 Task: Create a due date automation trigger when advanced on, 2 working days after a card is due add dates with an overdue due date at 11:00 AM.
Action: Mouse moved to (1198, 363)
Screenshot: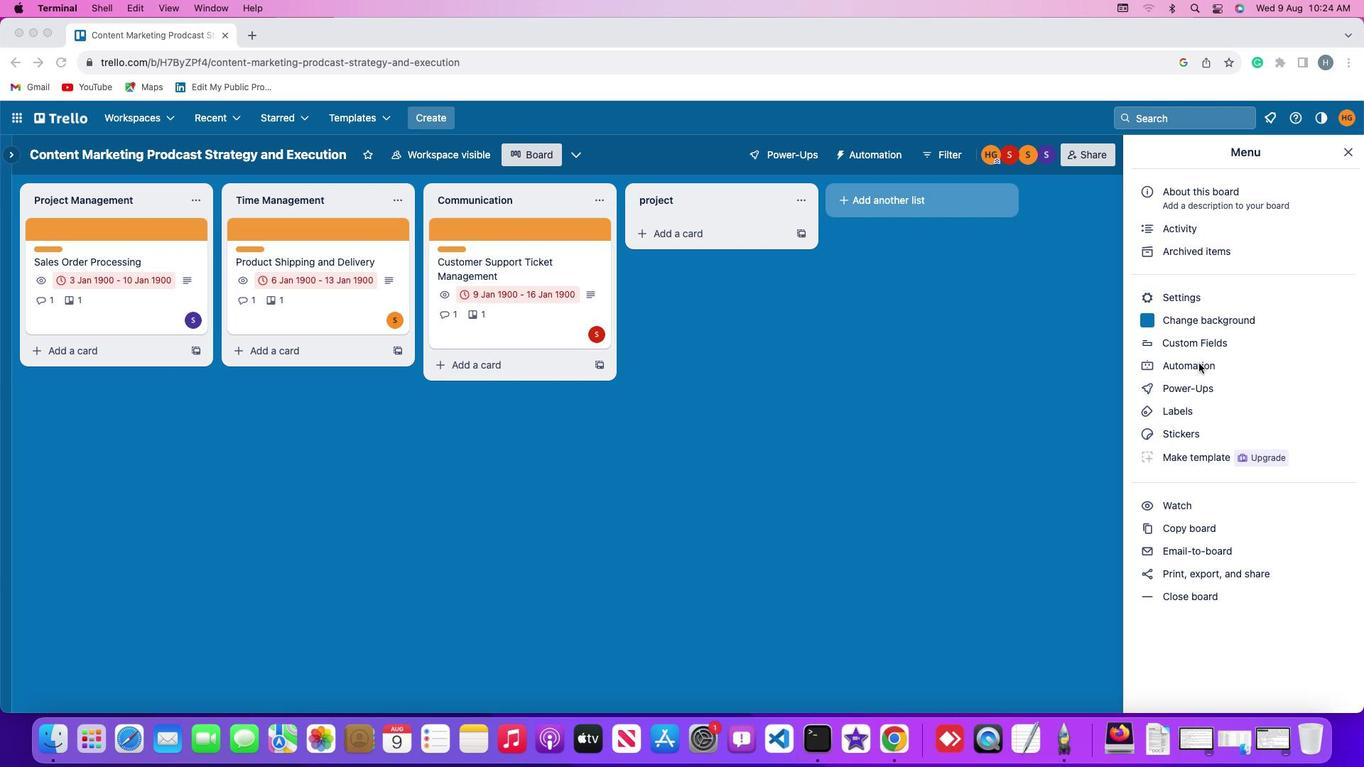 
Action: Mouse pressed left at (1198, 363)
Screenshot: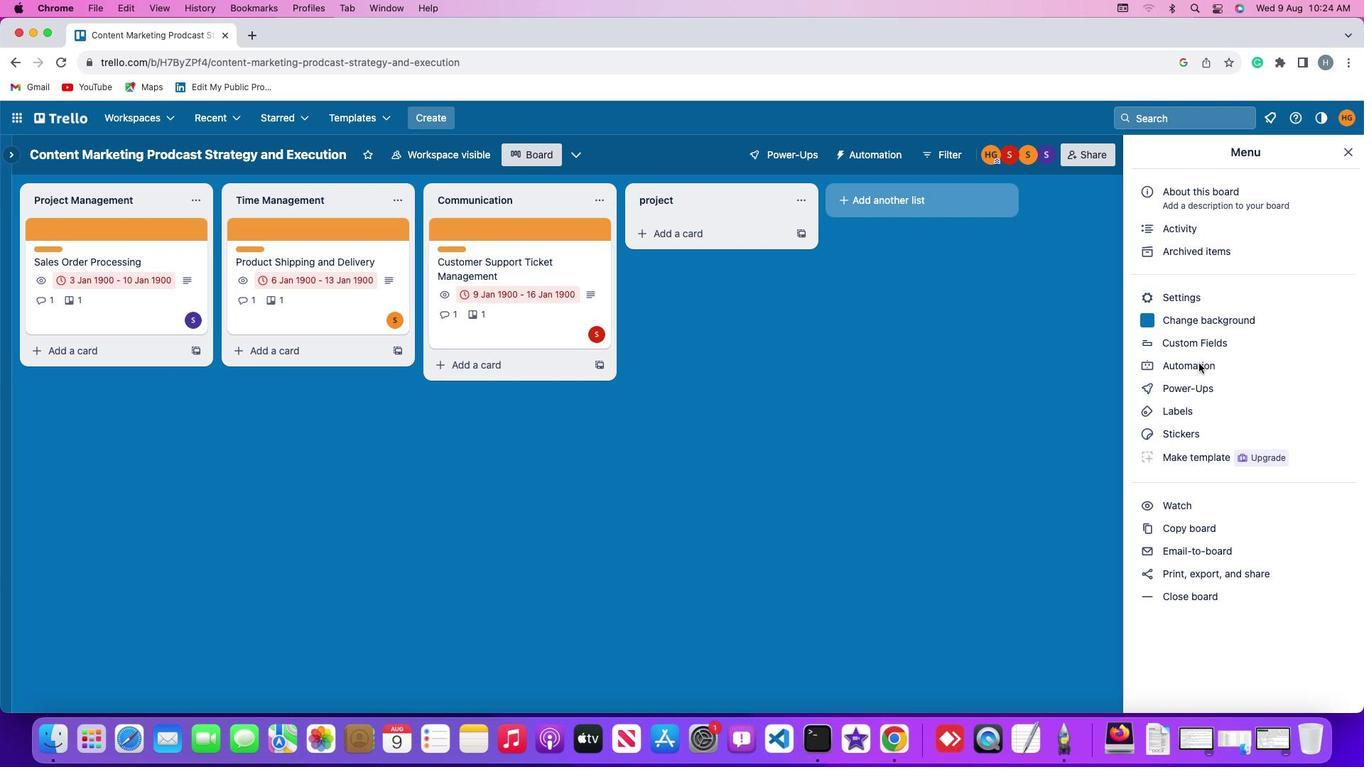 
Action: Mouse moved to (1198, 363)
Screenshot: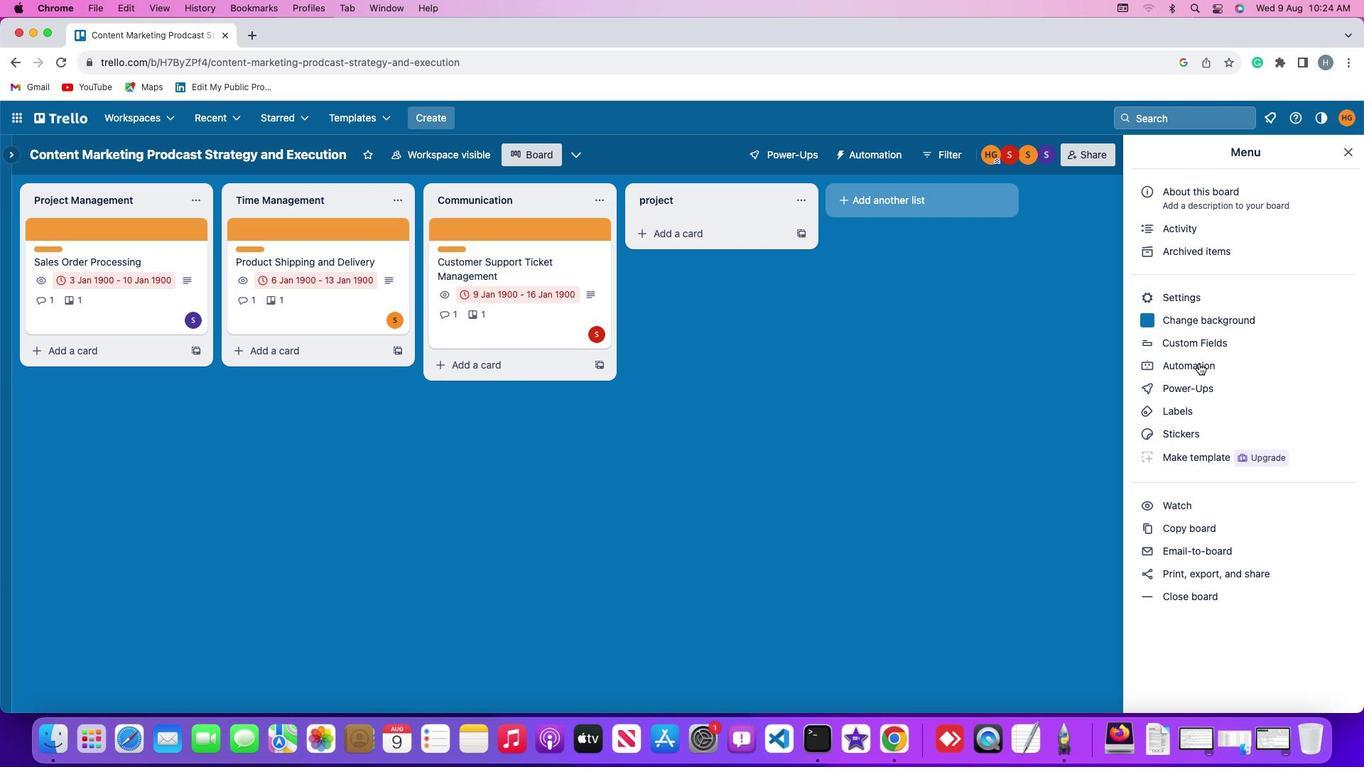 
Action: Mouse pressed left at (1198, 363)
Screenshot: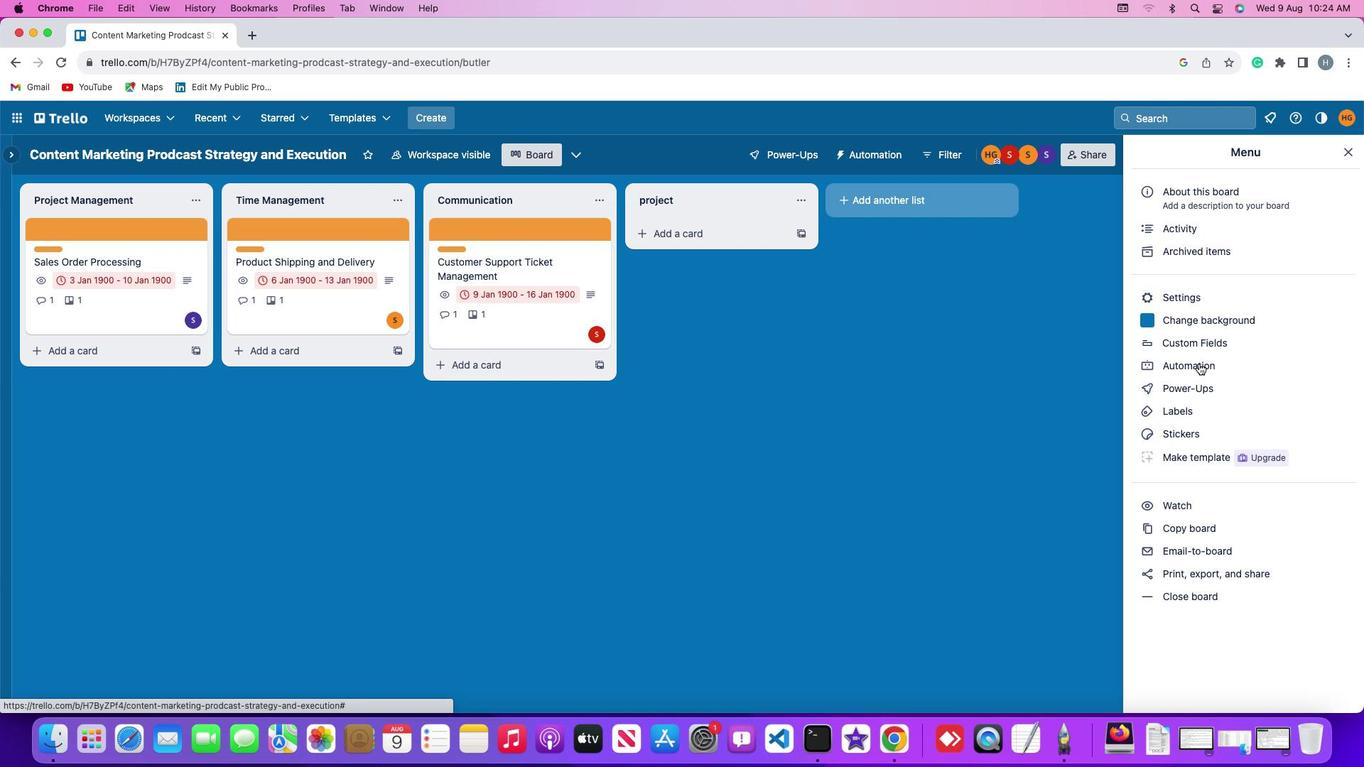 
Action: Mouse moved to (77, 333)
Screenshot: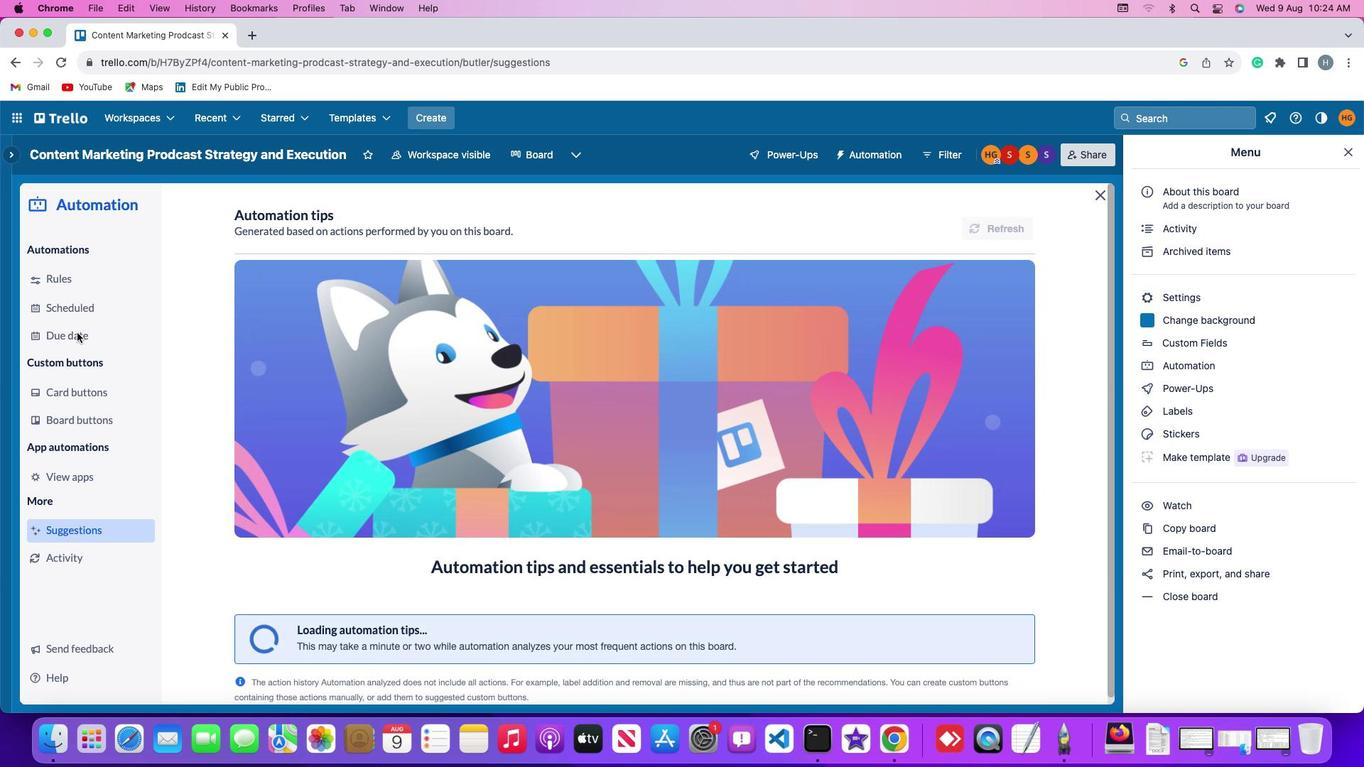 
Action: Mouse pressed left at (77, 333)
Screenshot: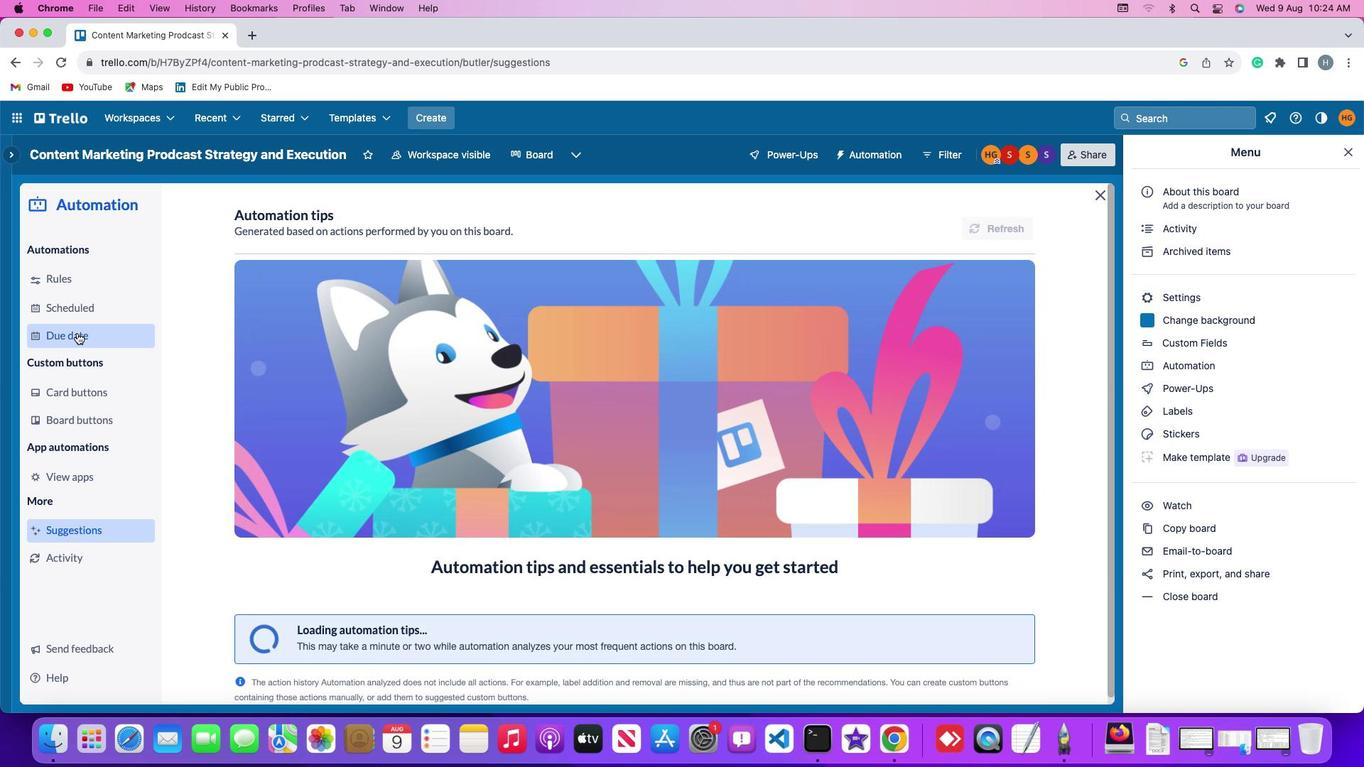 
Action: Mouse moved to (958, 220)
Screenshot: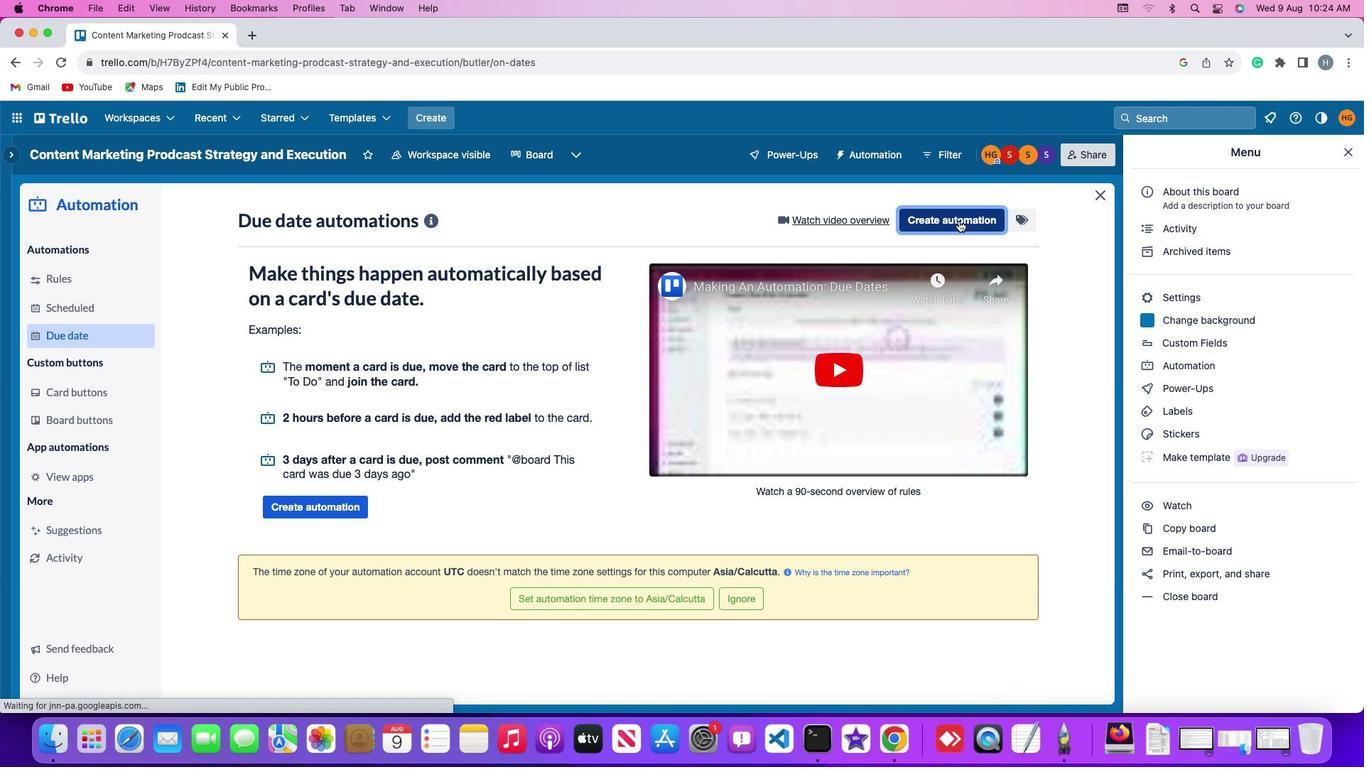 
Action: Mouse pressed left at (958, 220)
Screenshot: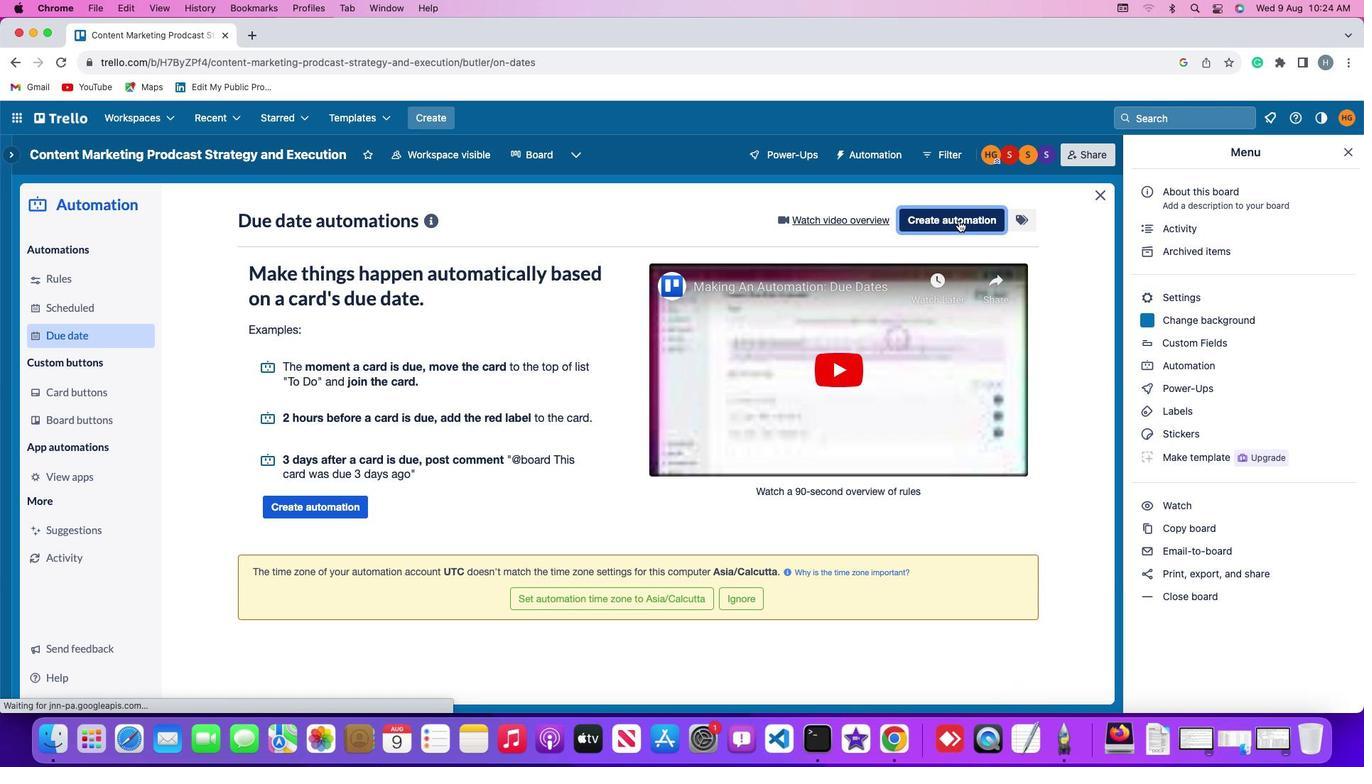 
Action: Mouse moved to (264, 357)
Screenshot: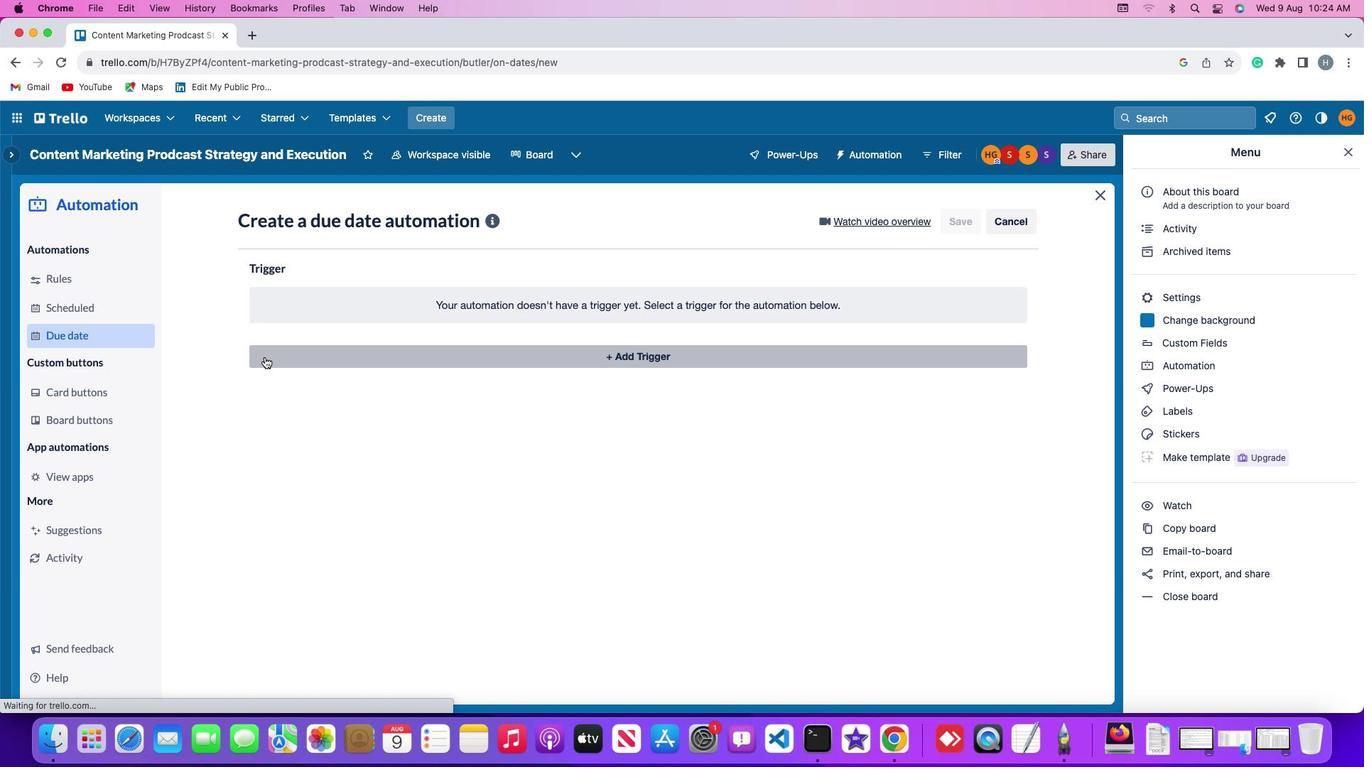 
Action: Mouse pressed left at (264, 357)
Screenshot: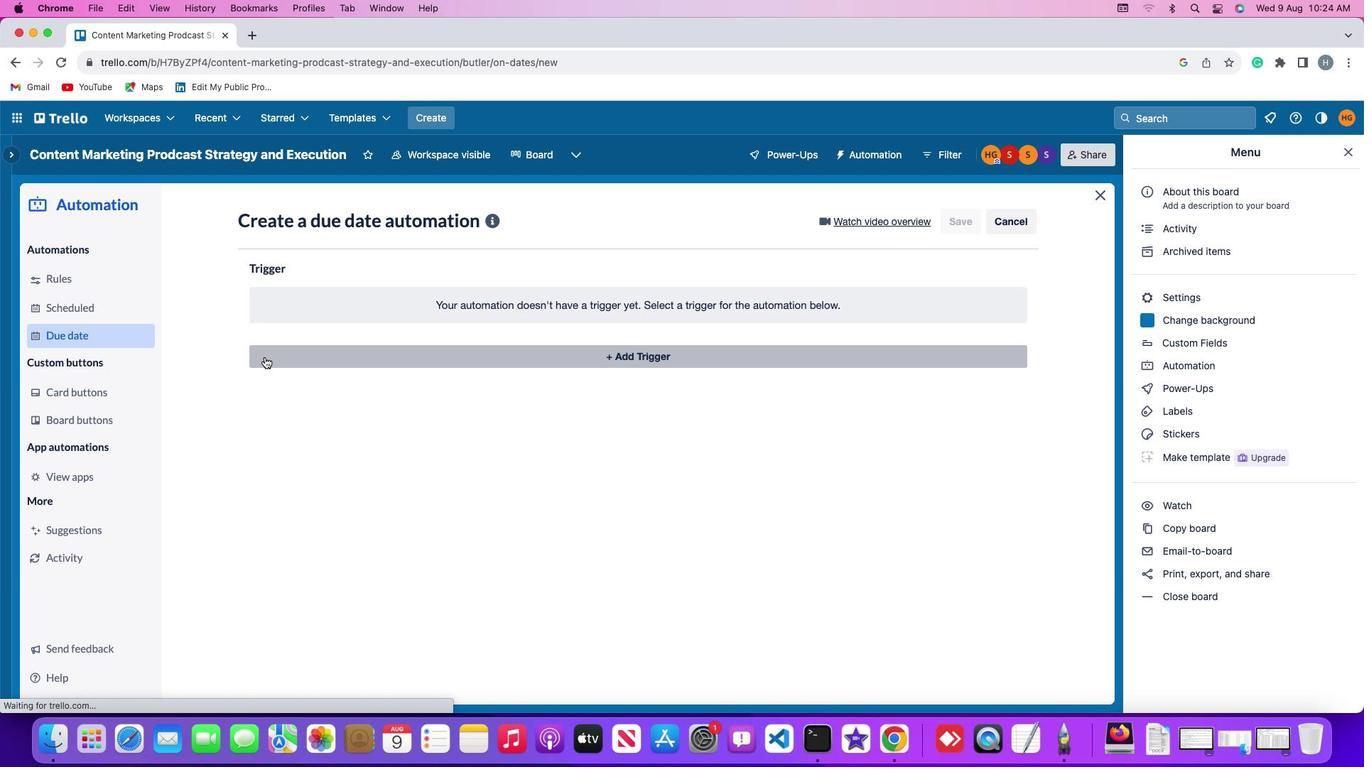 
Action: Mouse moved to (273, 567)
Screenshot: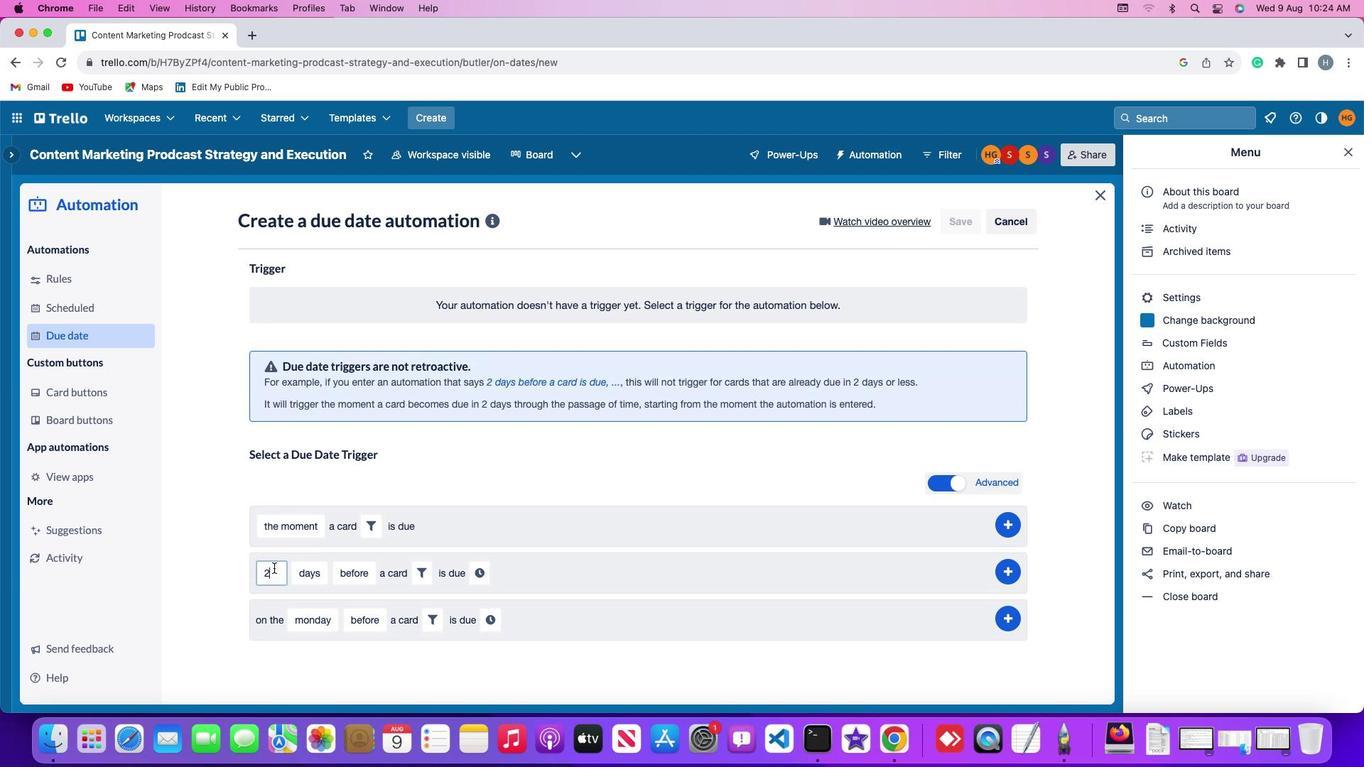 
Action: Mouse pressed left at (273, 567)
Screenshot: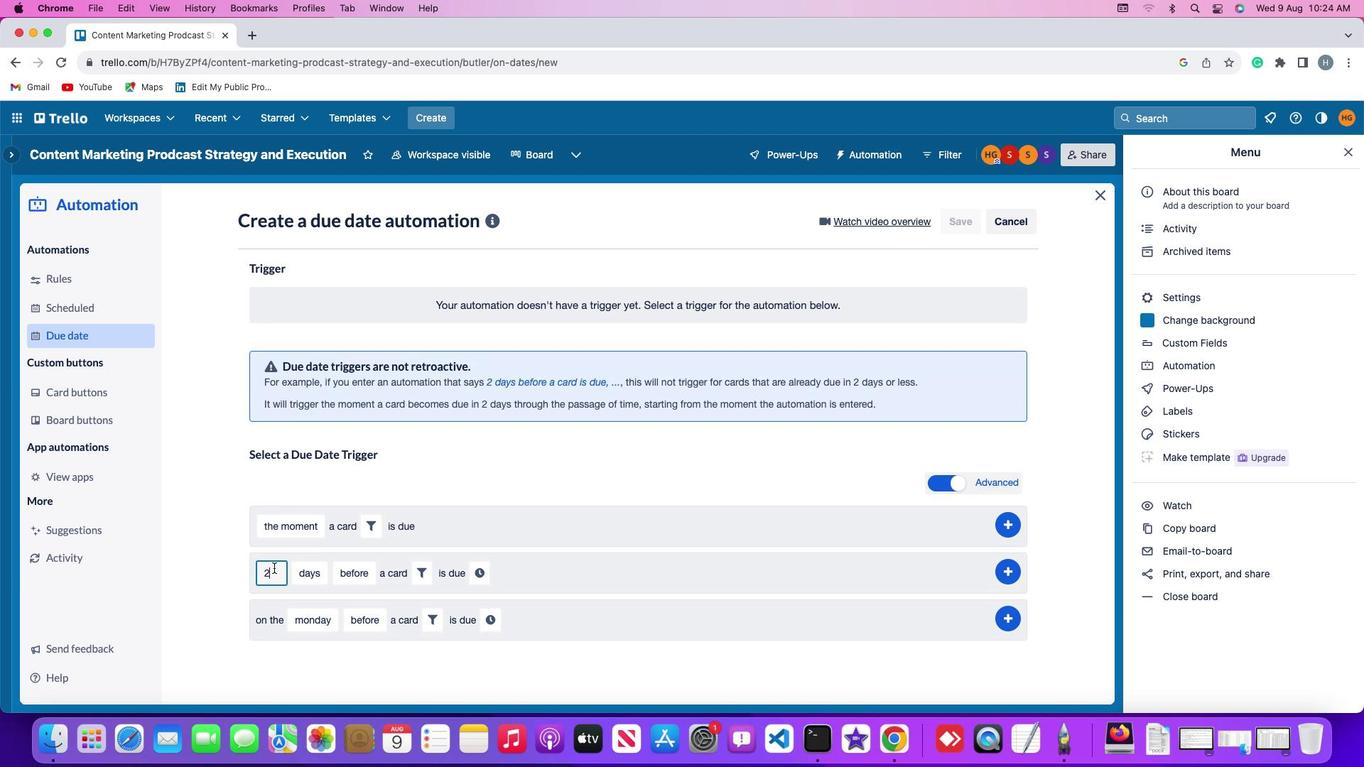 
Action: Key pressed Key.backspace'2'
Screenshot: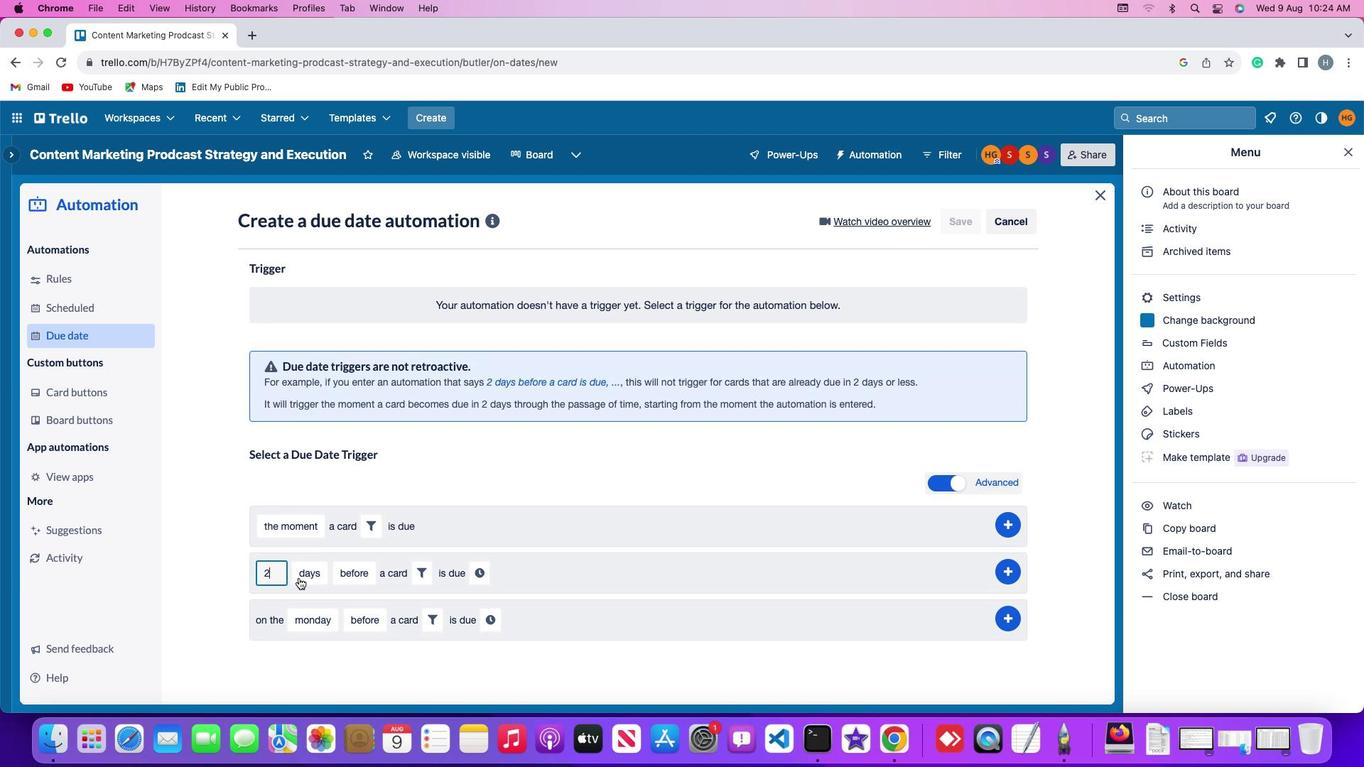 
Action: Mouse moved to (310, 581)
Screenshot: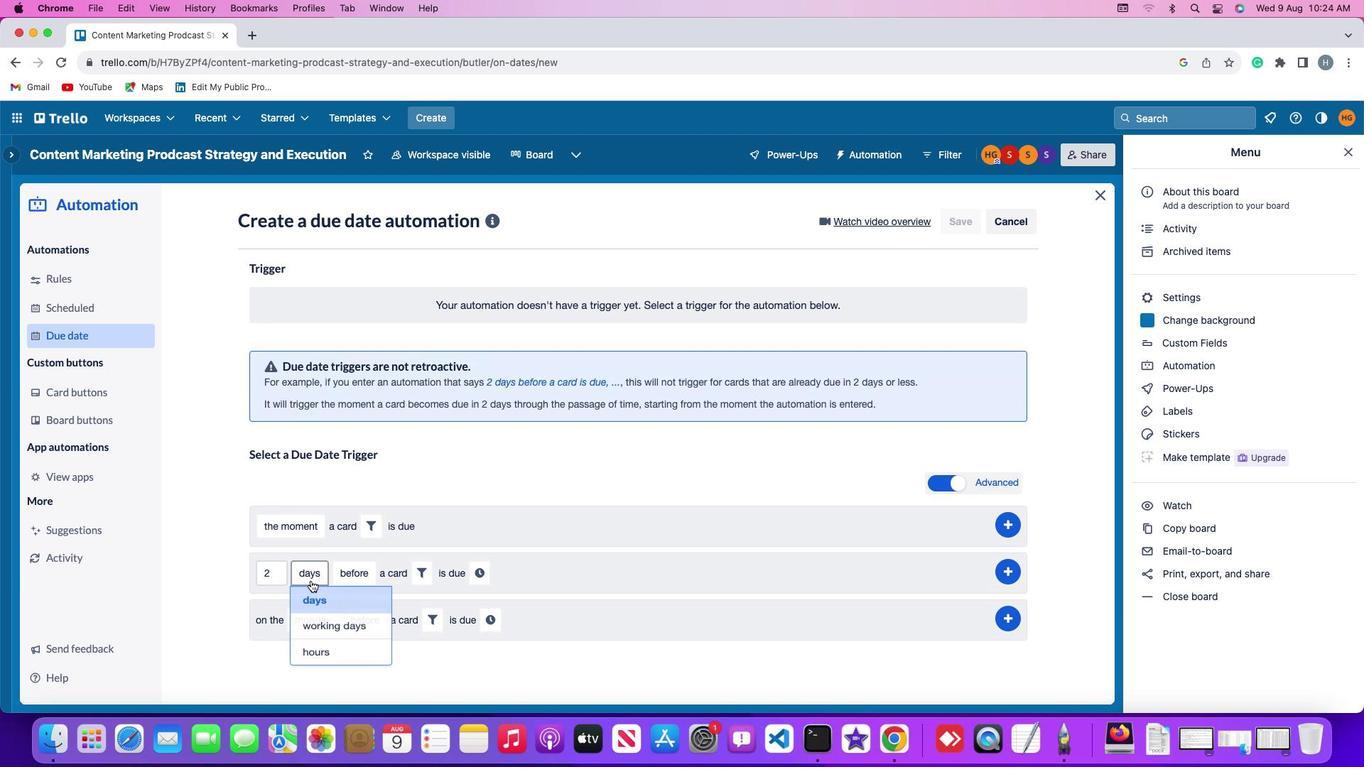 
Action: Mouse pressed left at (310, 581)
Screenshot: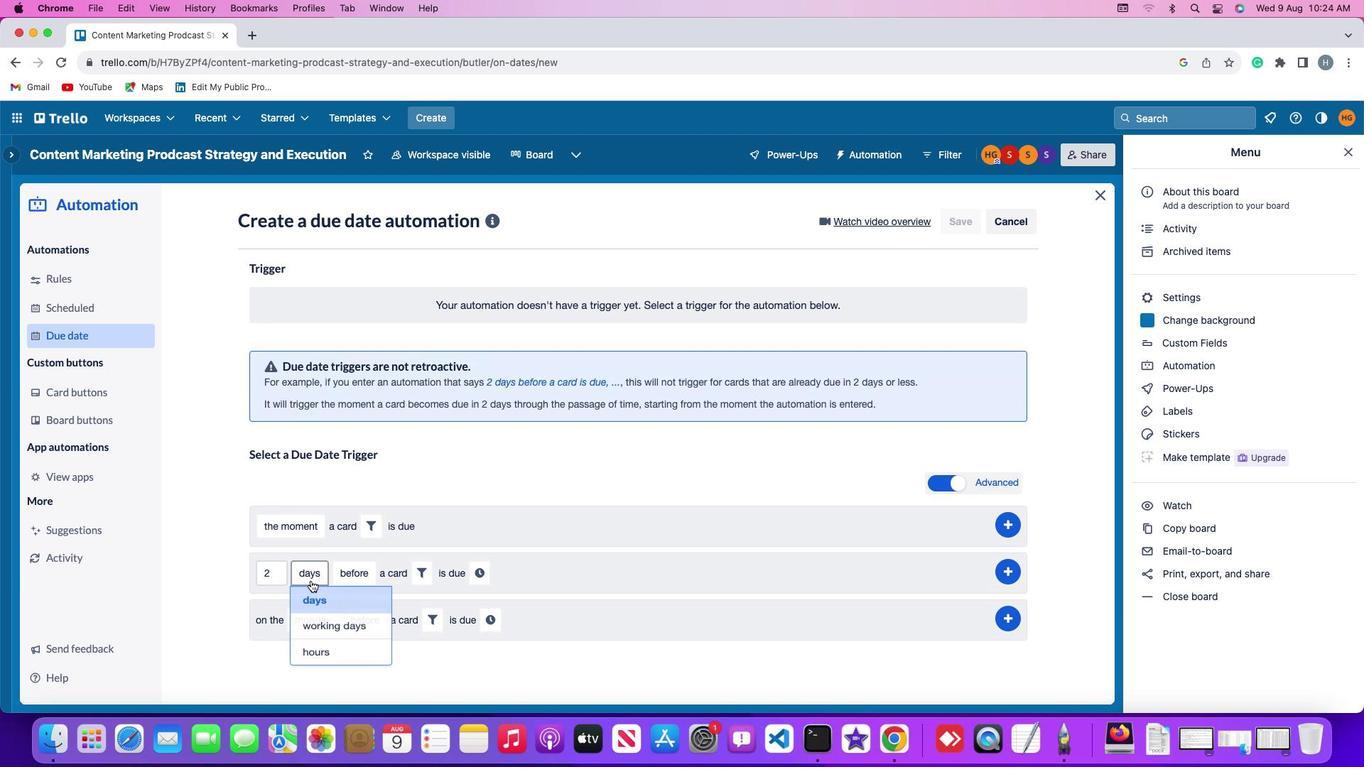 
Action: Mouse moved to (312, 626)
Screenshot: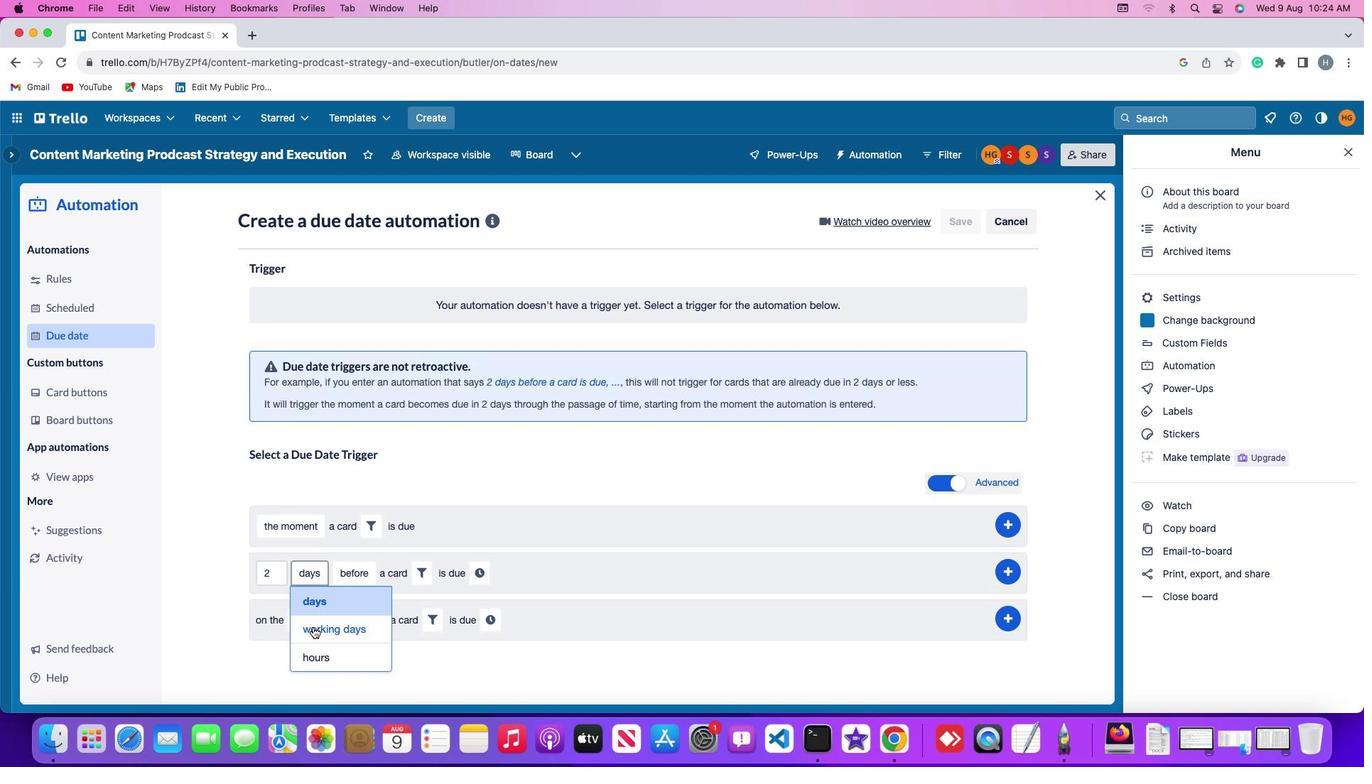 
Action: Mouse pressed left at (312, 626)
Screenshot: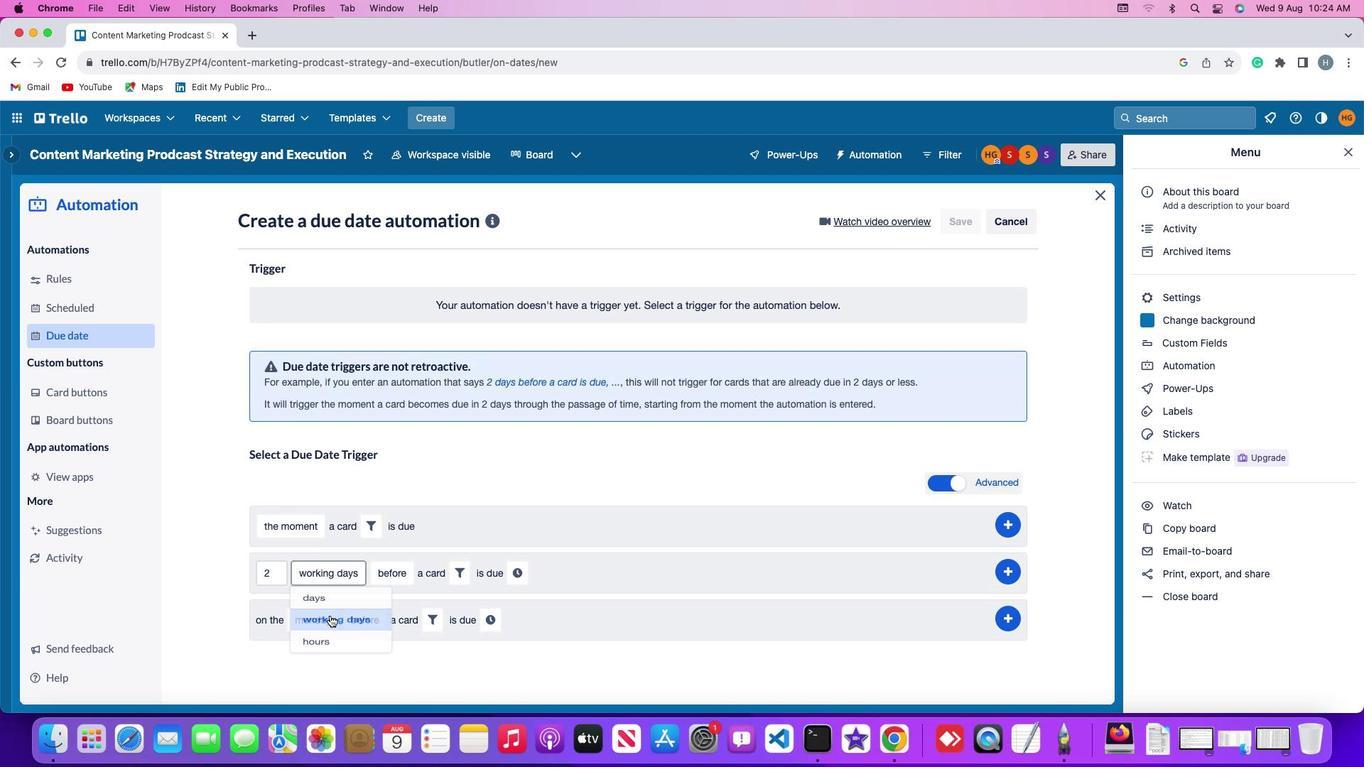
Action: Mouse moved to (385, 576)
Screenshot: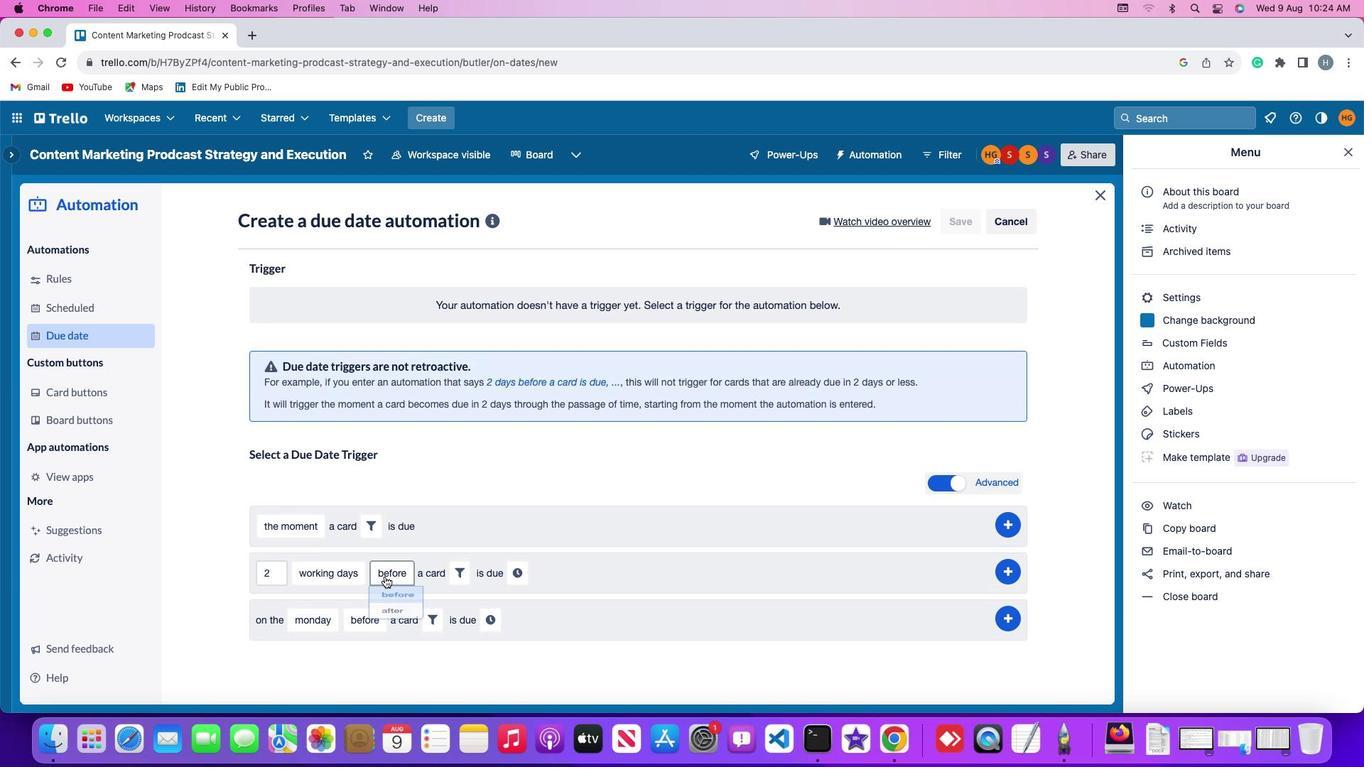 
Action: Mouse pressed left at (385, 576)
Screenshot: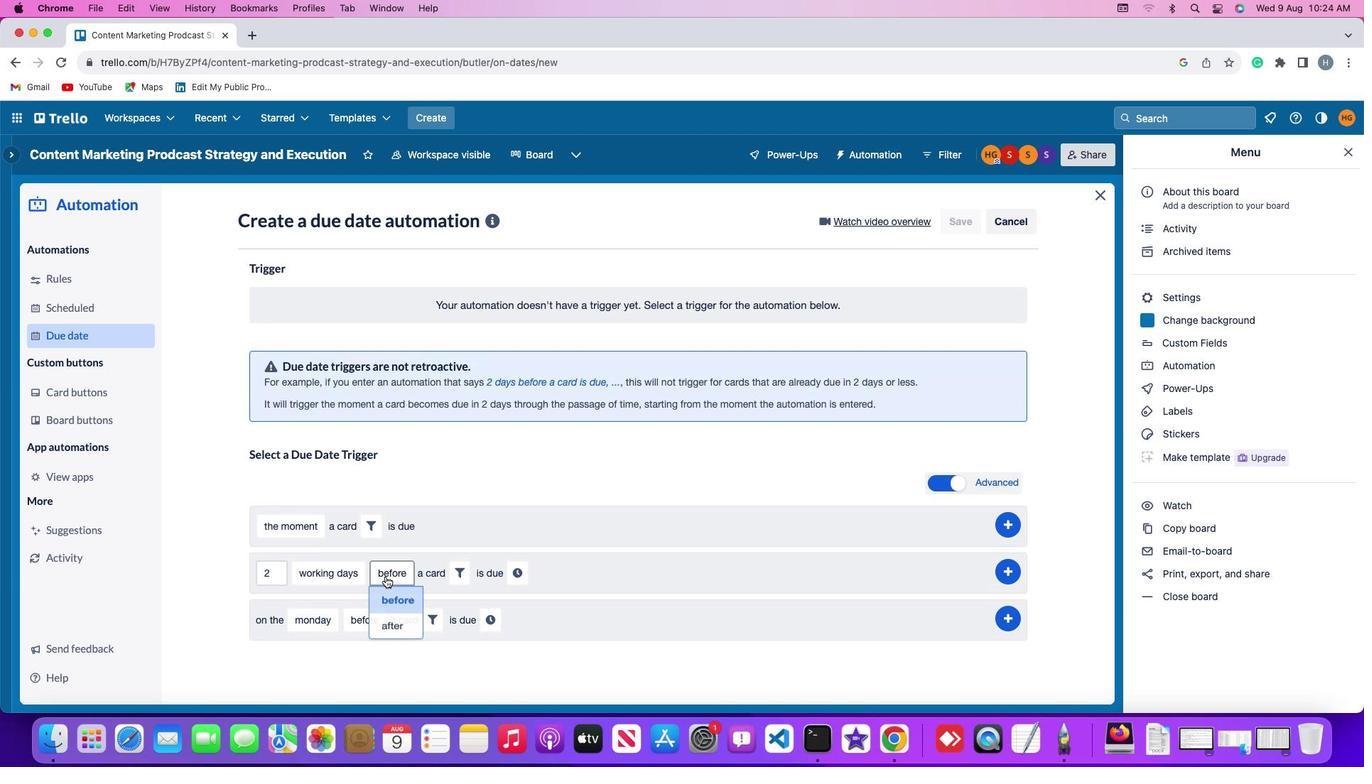 
Action: Mouse moved to (390, 630)
Screenshot: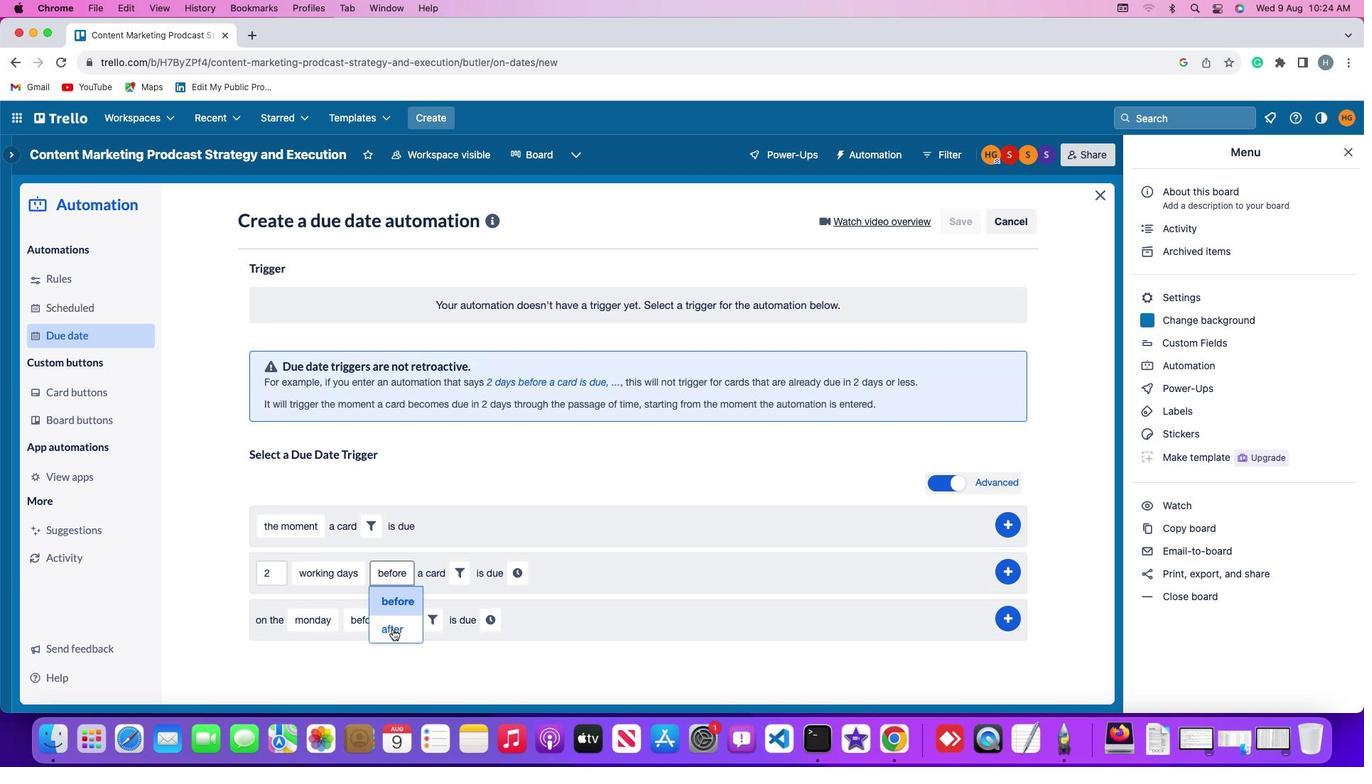 
Action: Mouse pressed left at (390, 630)
Screenshot: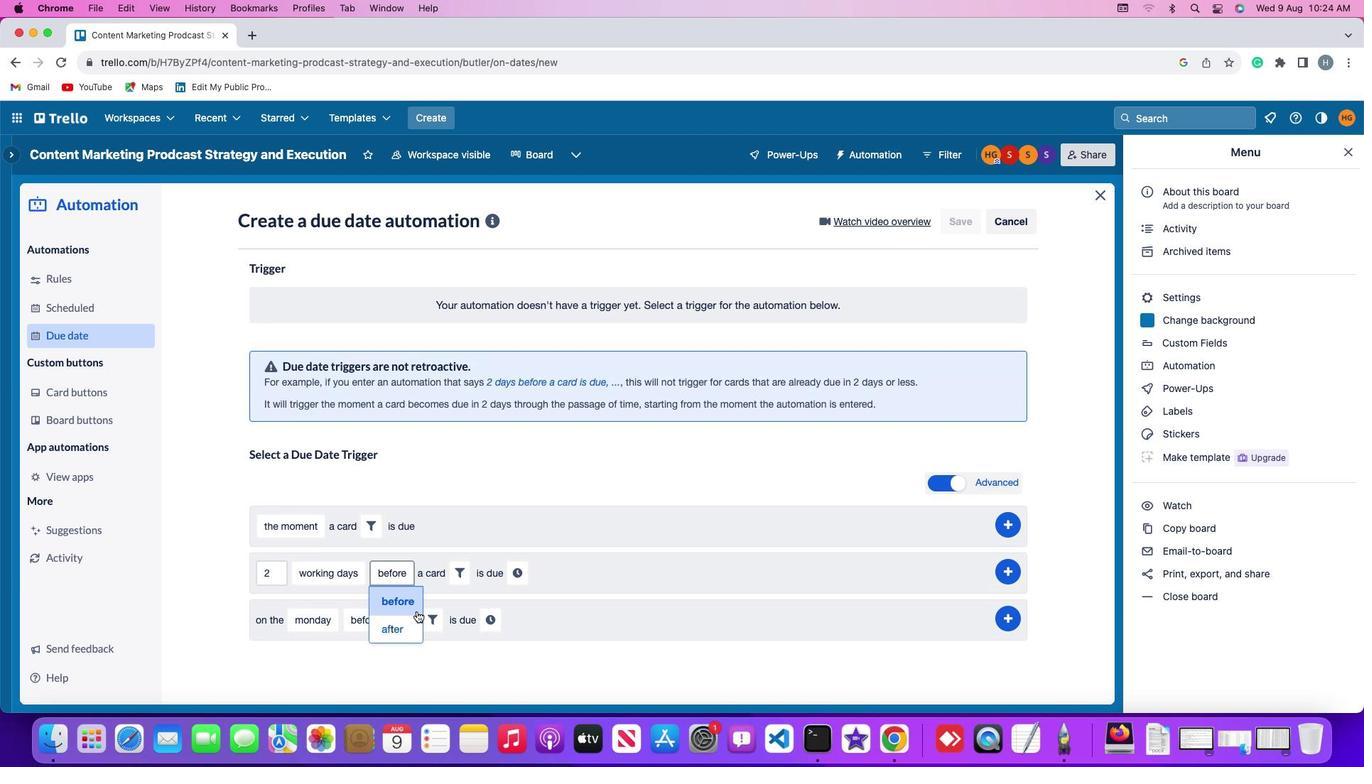 
Action: Mouse moved to (456, 575)
Screenshot: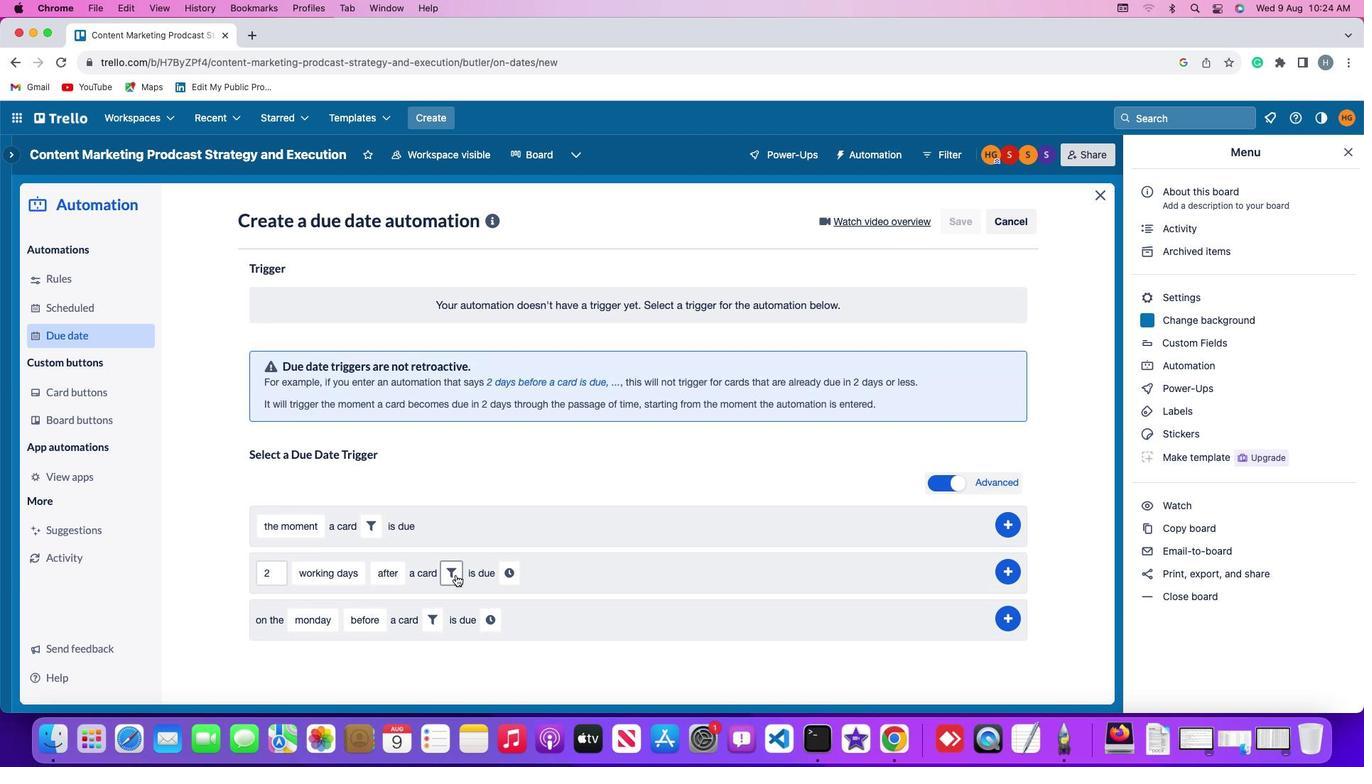 
Action: Mouse pressed left at (456, 575)
Screenshot: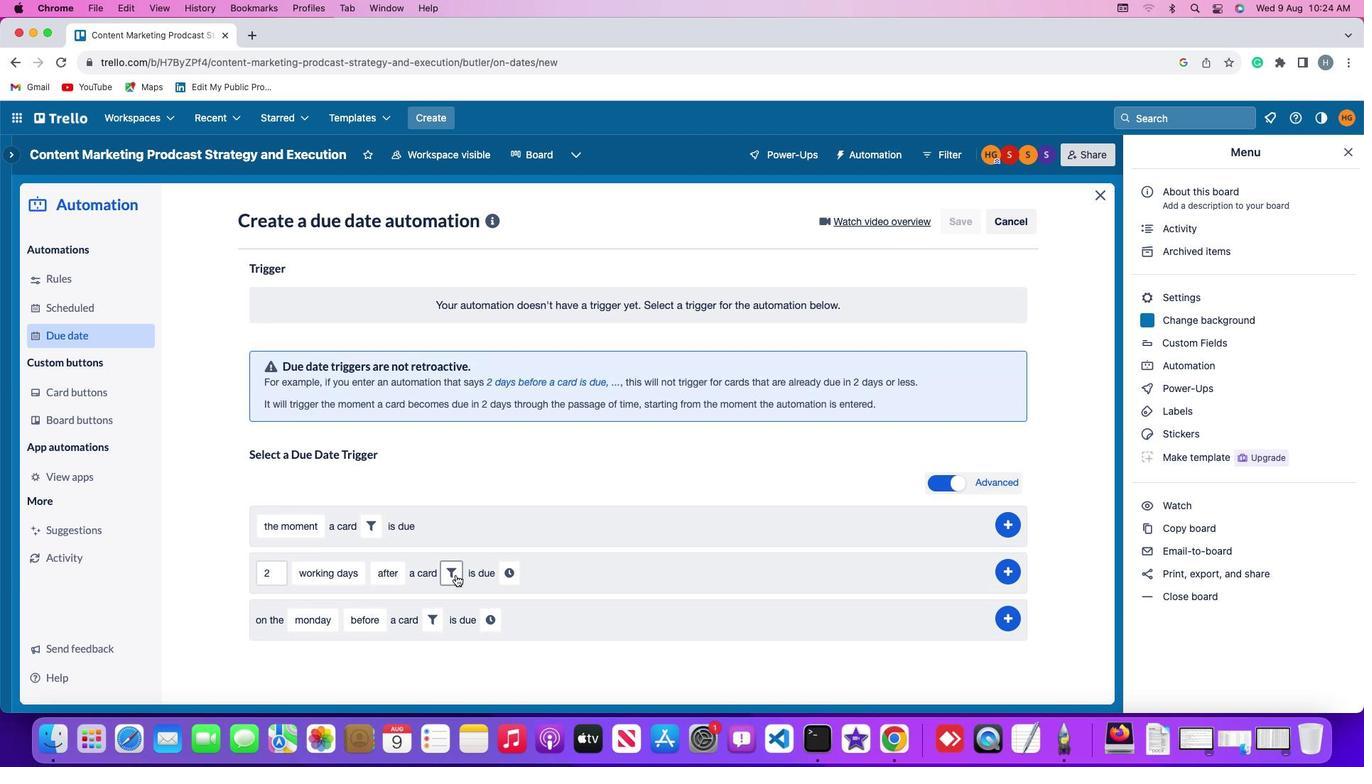 
Action: Mouse moved to (520, 618)
Screenshot: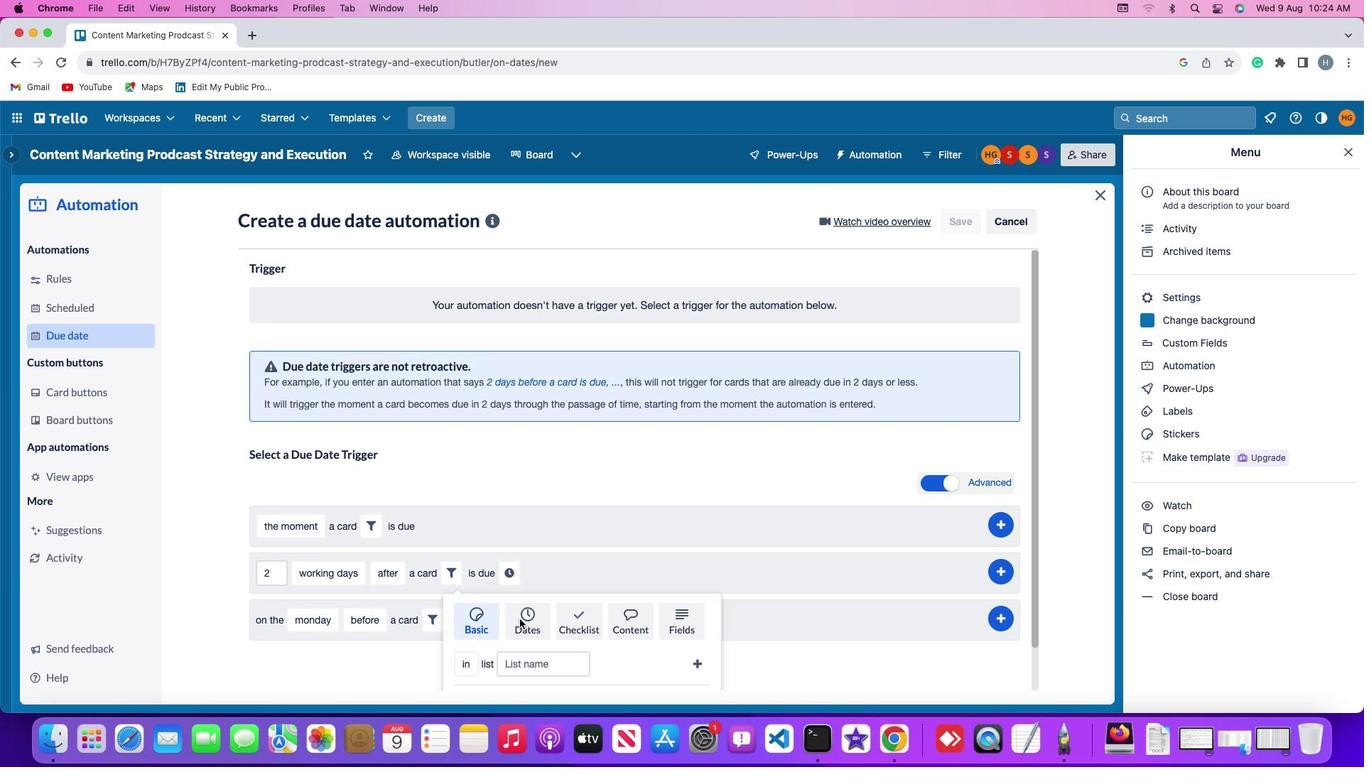 
Action: Mouse pressed left at (520, 618)
Screenshot: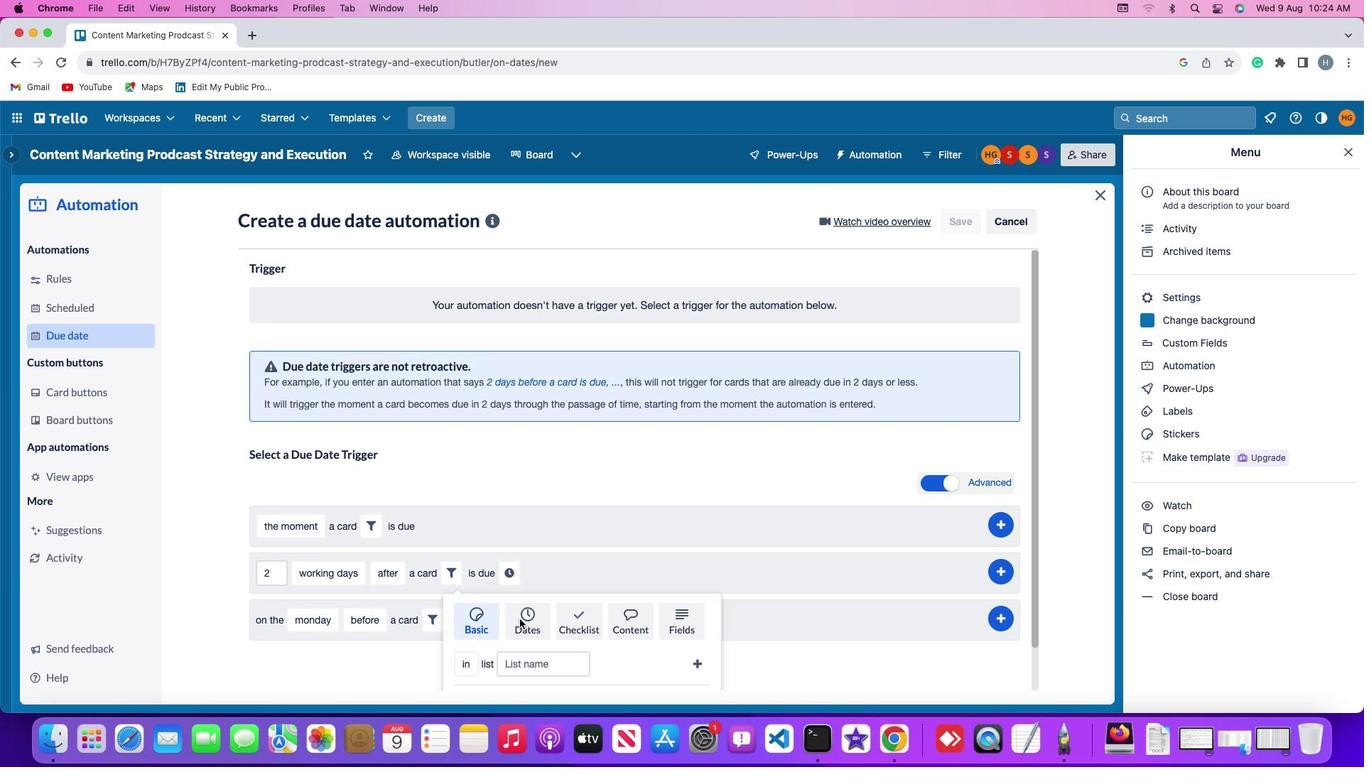 
Action: Mouse moved to (470, 657)
Screenshot: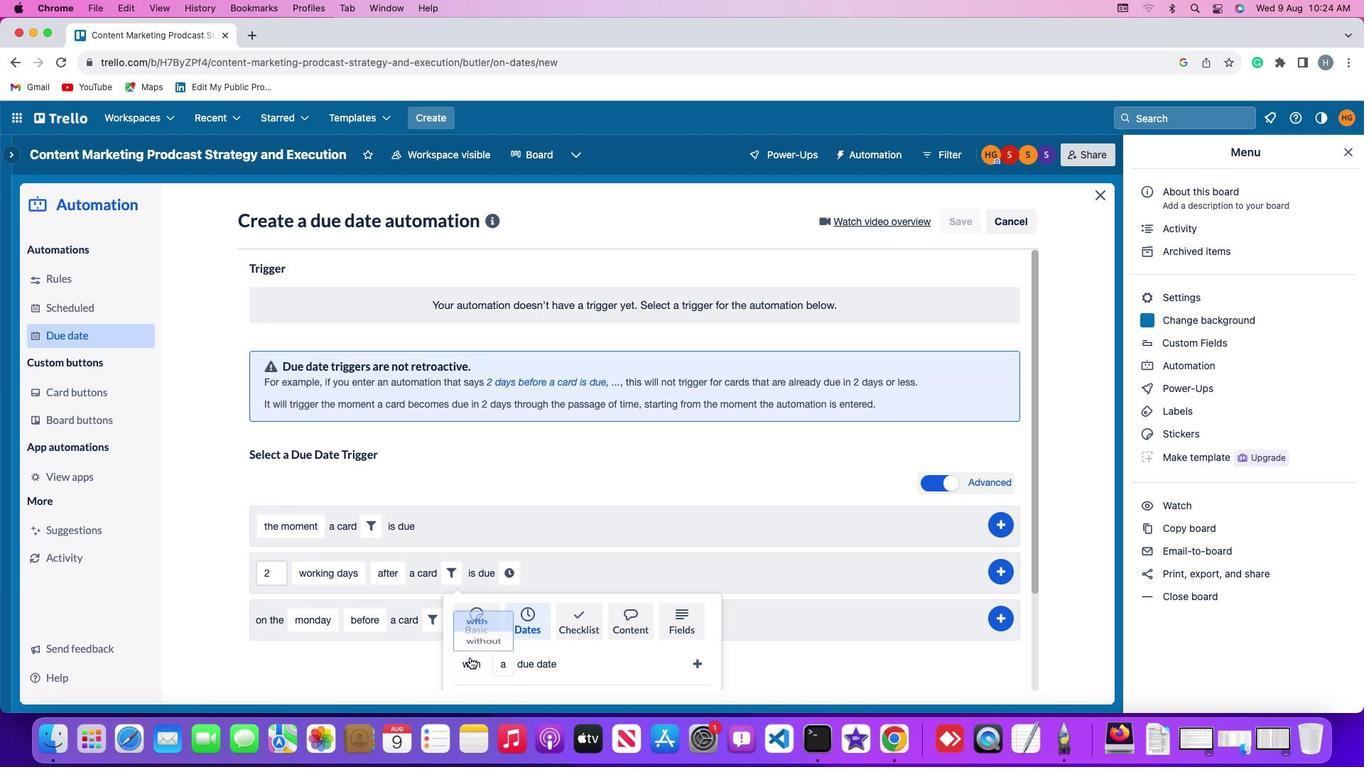 
Action: Mouse pressed left at (470, 657)
Screenshot: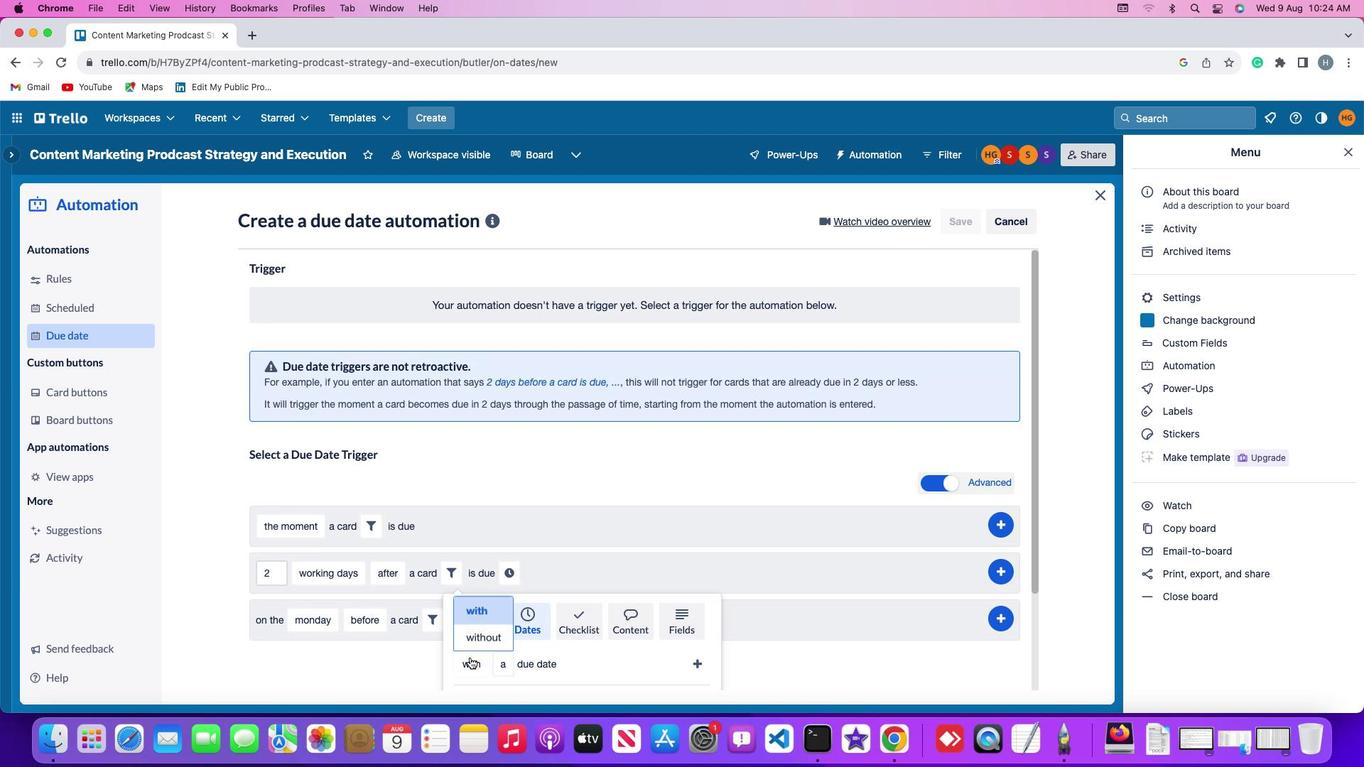 
Action: Mouse moved to (480, 603)
Screenshot: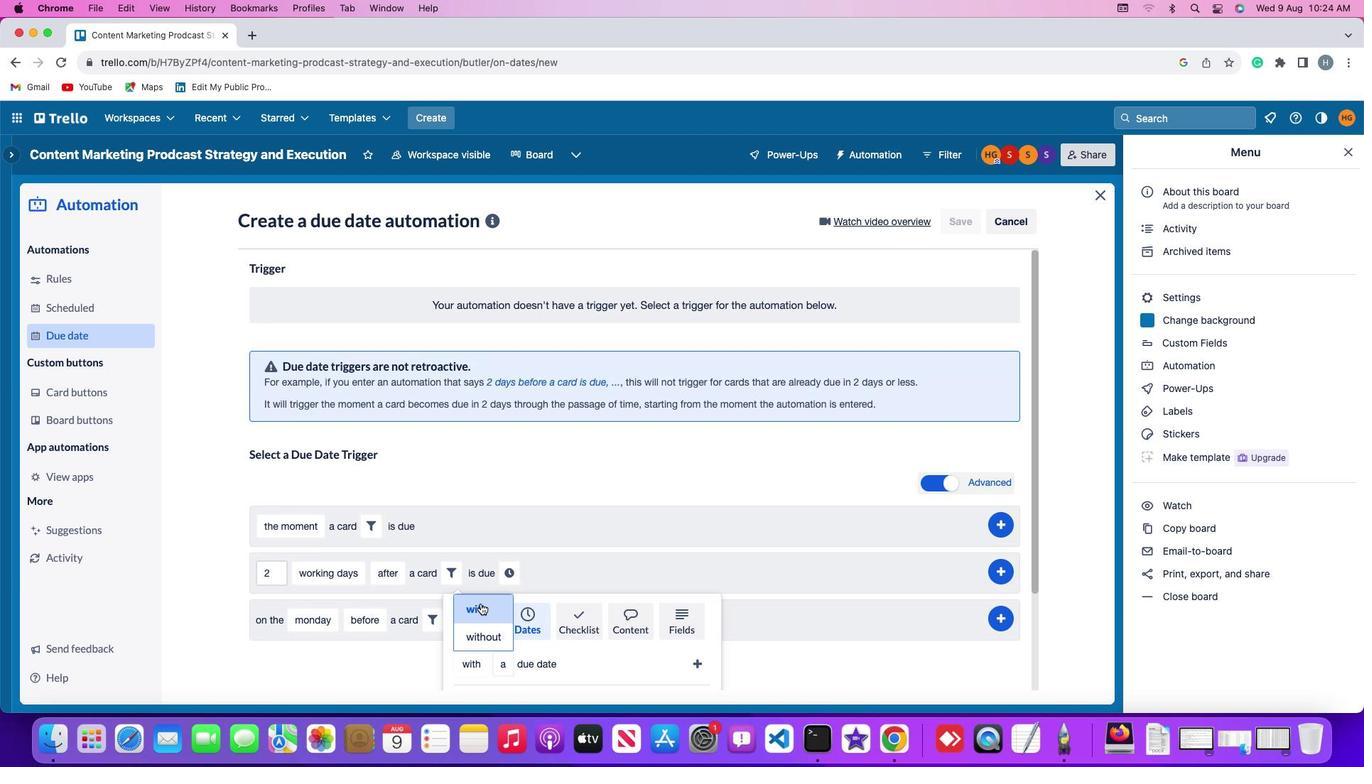 
Action: Mouse pressed left at (480, 603)
Screenshot: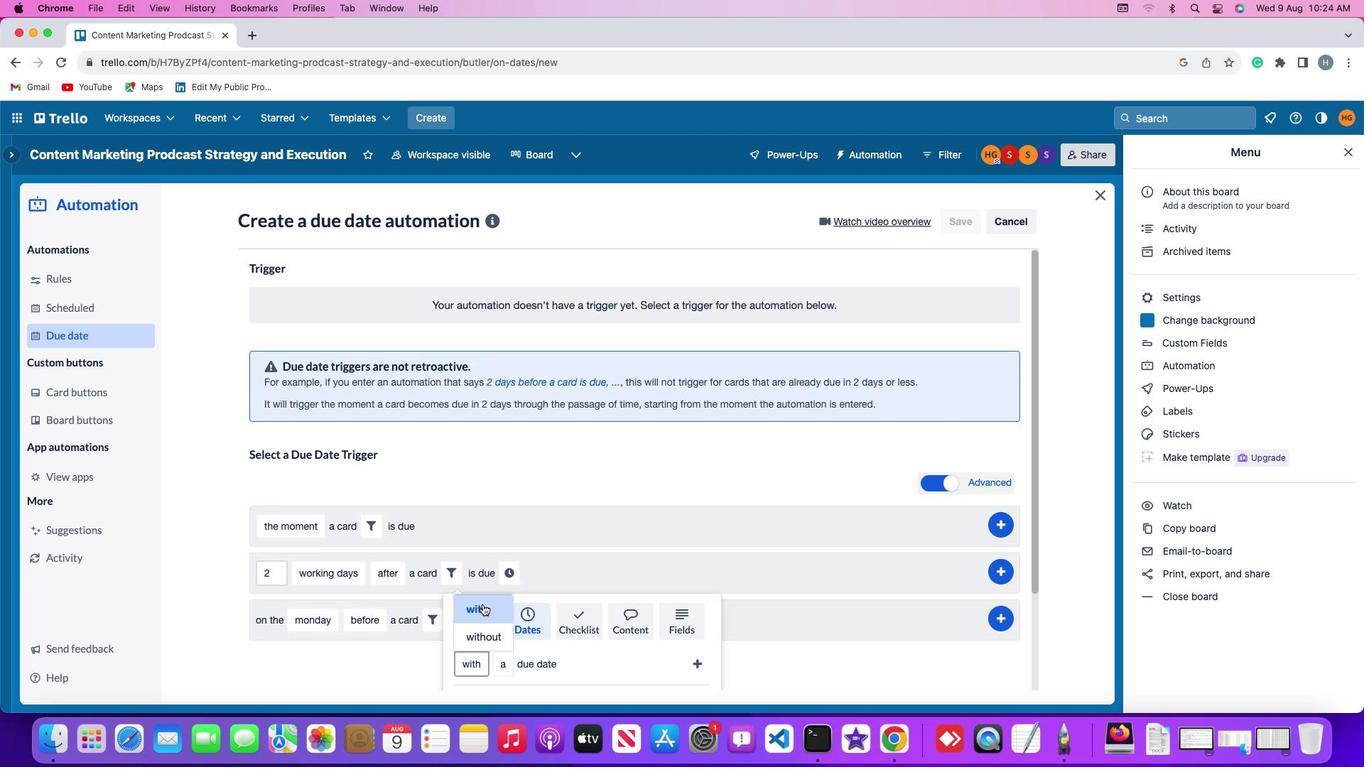 
Action: Mouse moved to (510, 662)
Screenshot: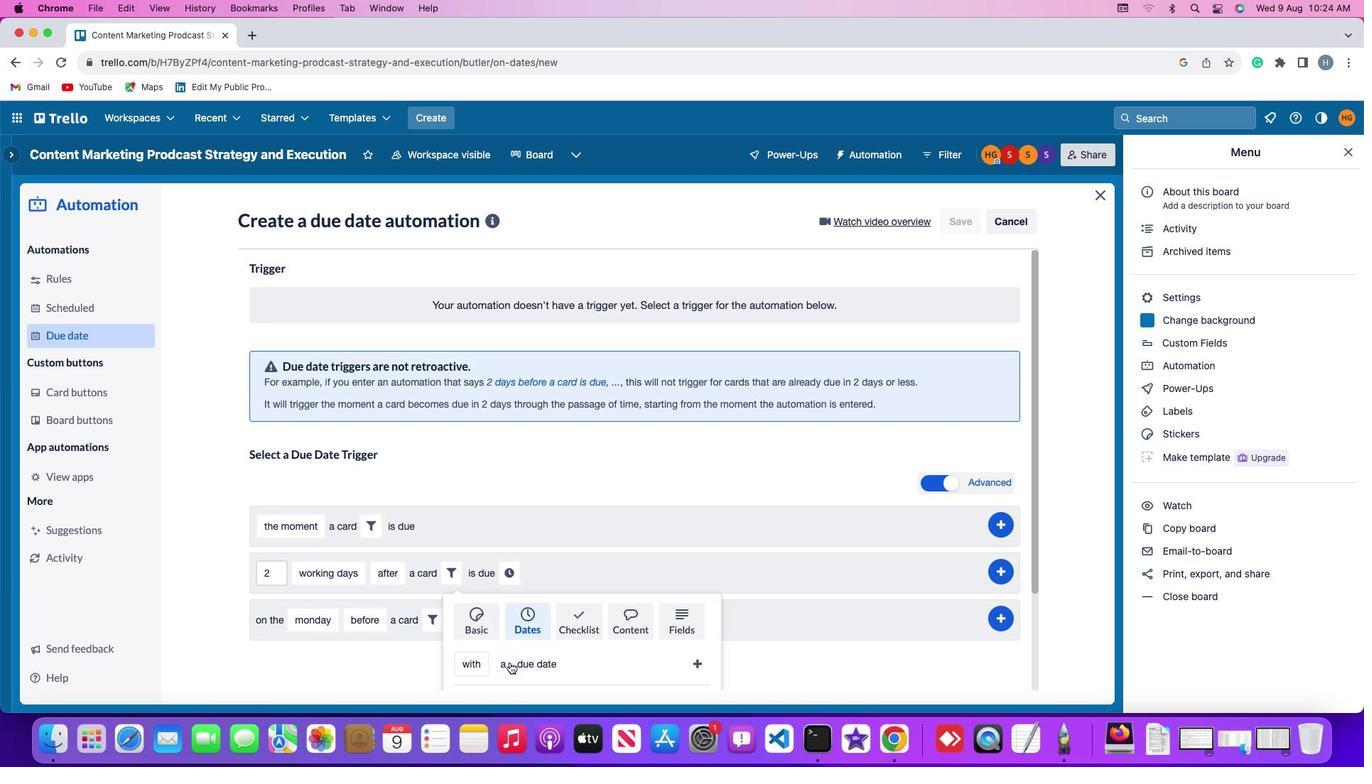 
Action: Mouse pressed left at (510, 662)
Screenshot: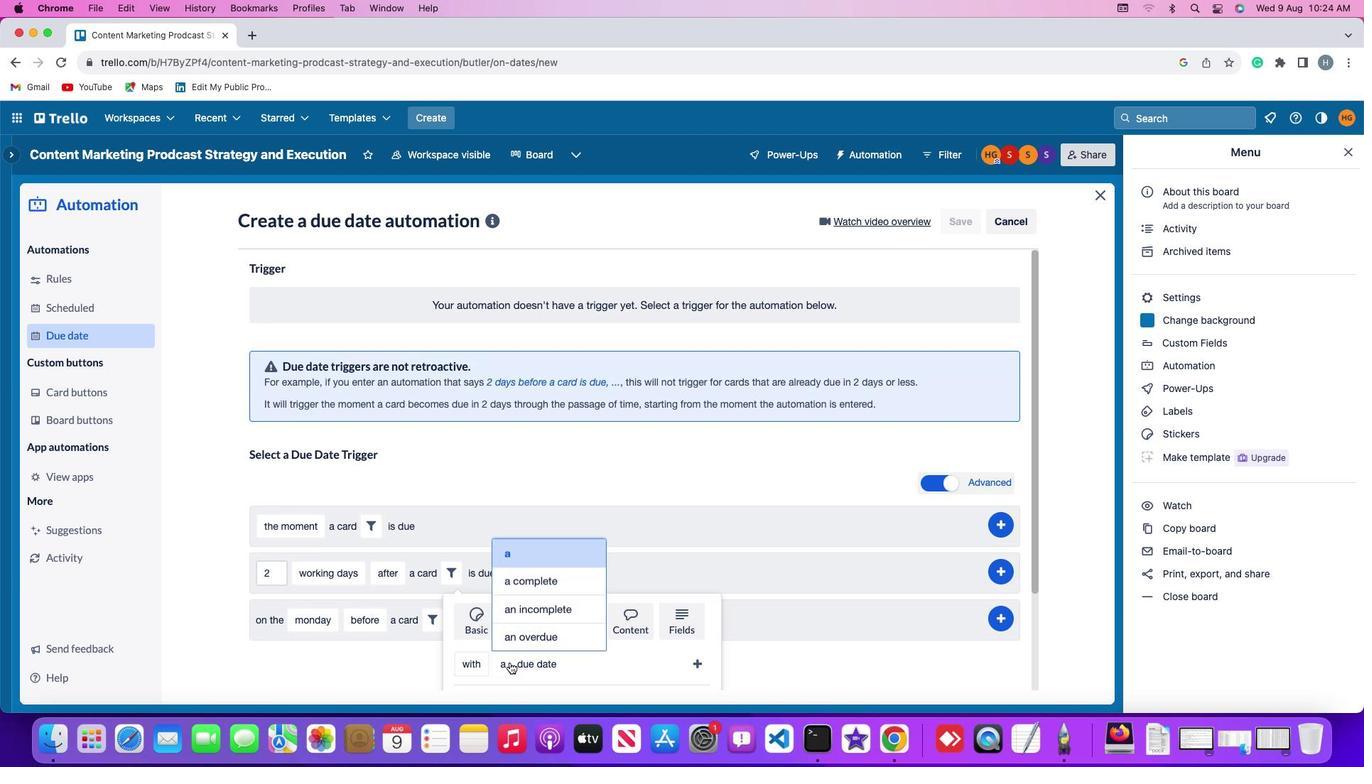 
Action: Mouse moved to (520, 635)
Screenshot: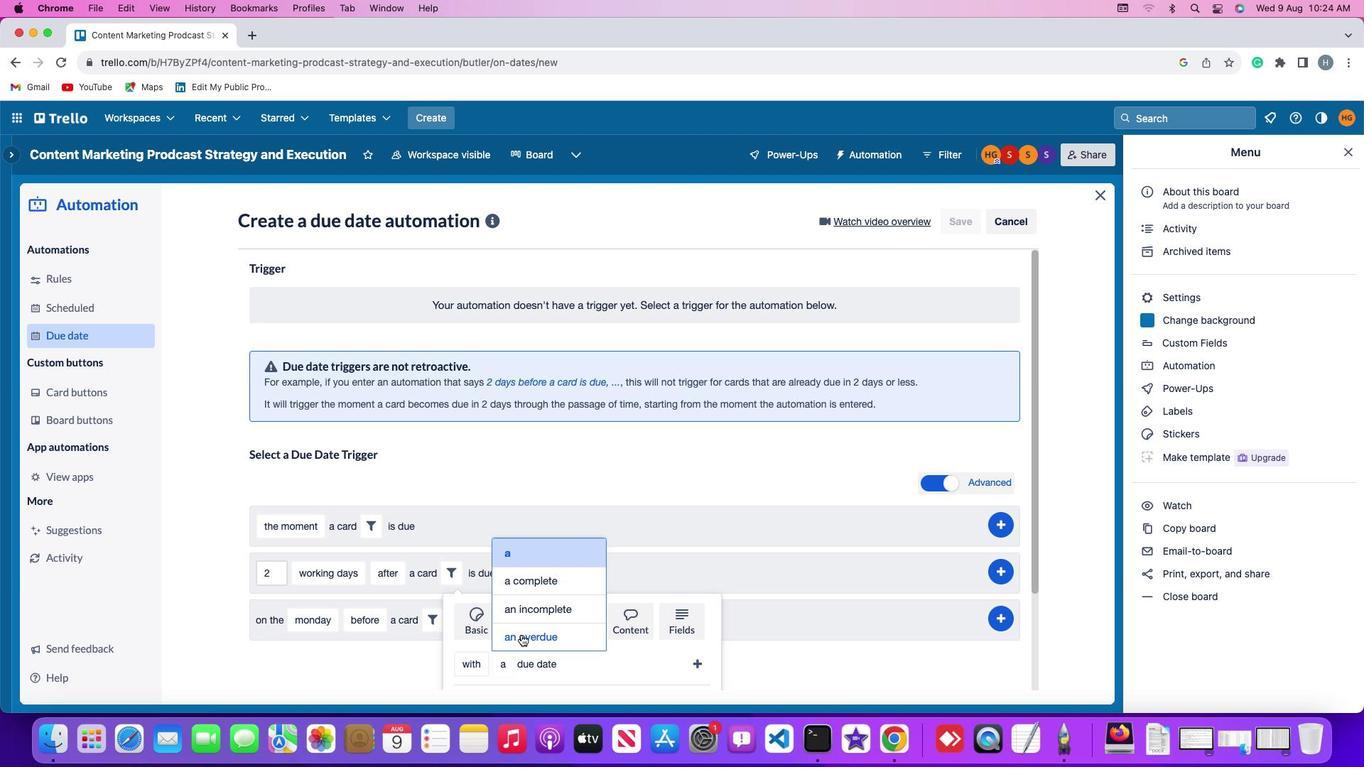 
Action: Mouse pressed left at (520, 635)
Screenshot: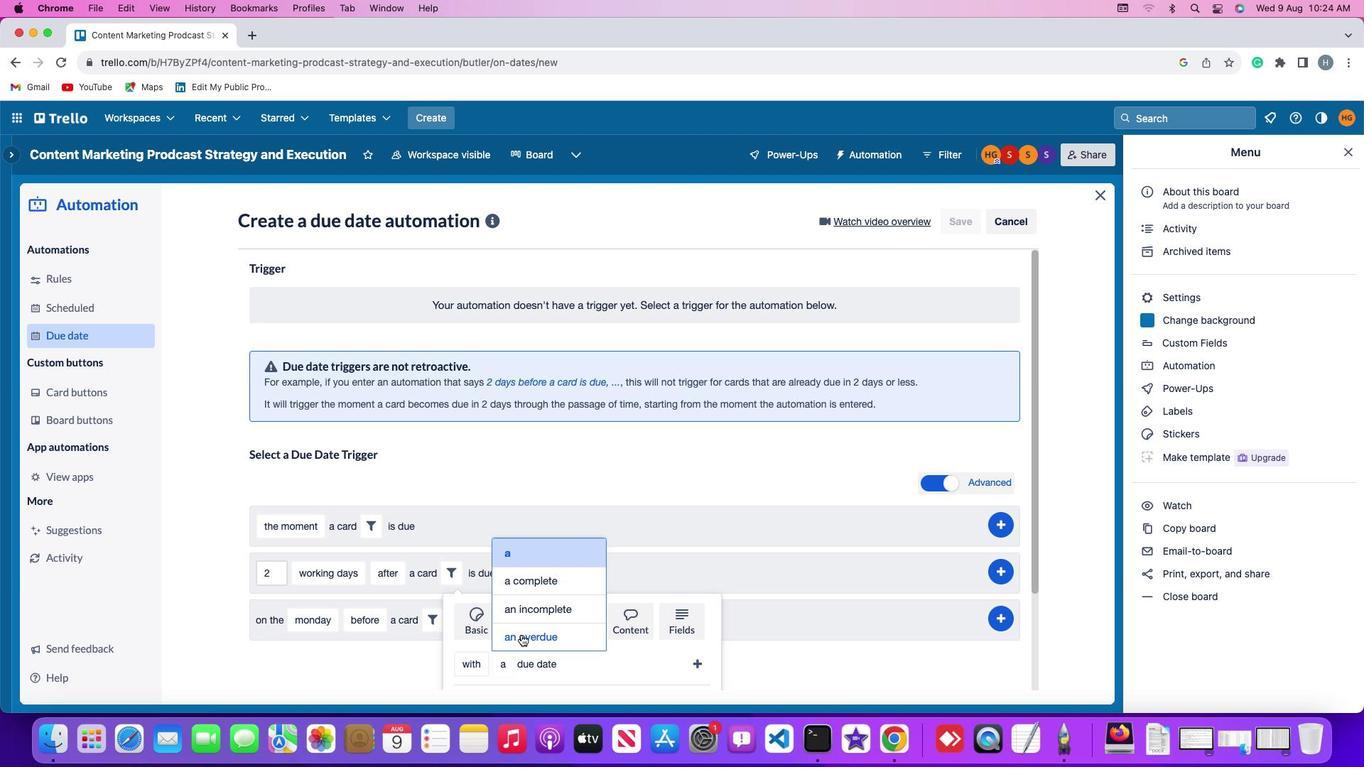 
Action: Mouse moved to (696, 661)
Screenshot: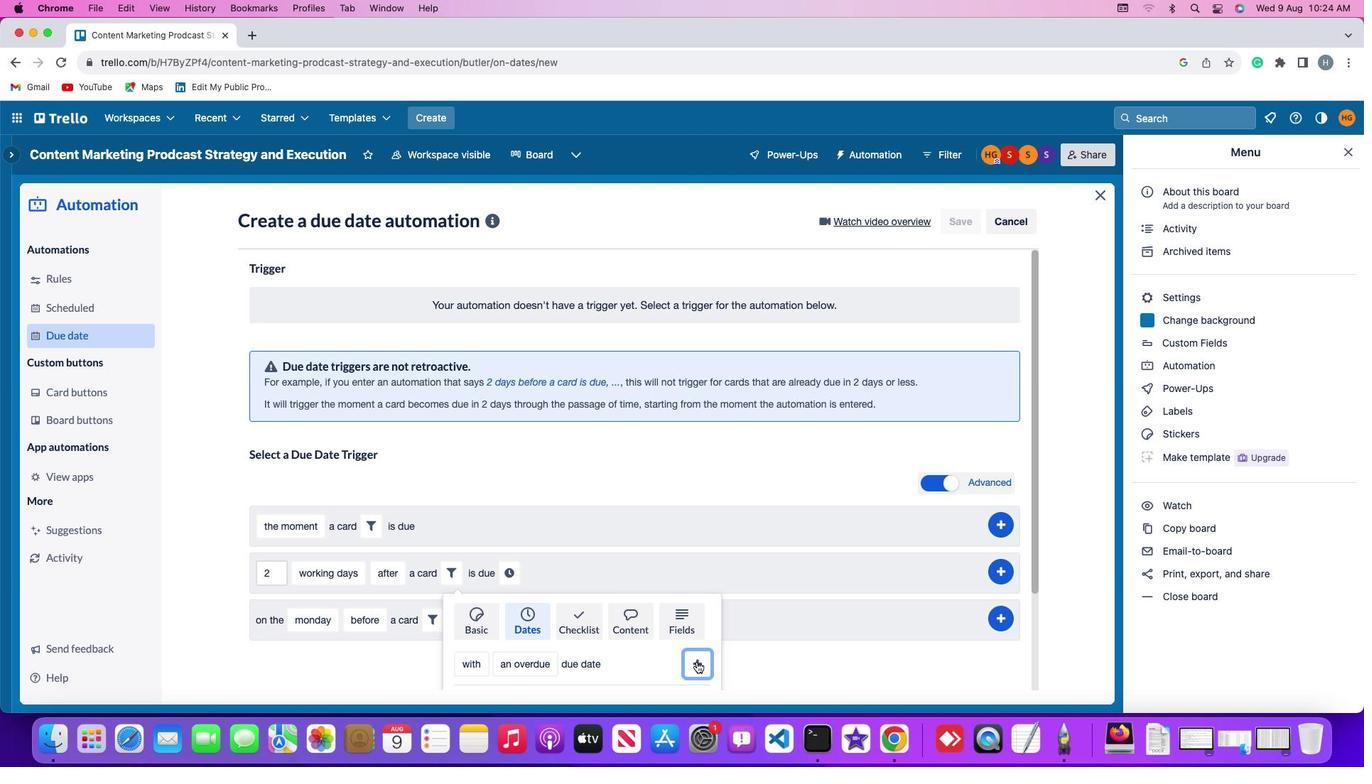 
Action: Mouse pressed left at (696, 661)
Screenshot: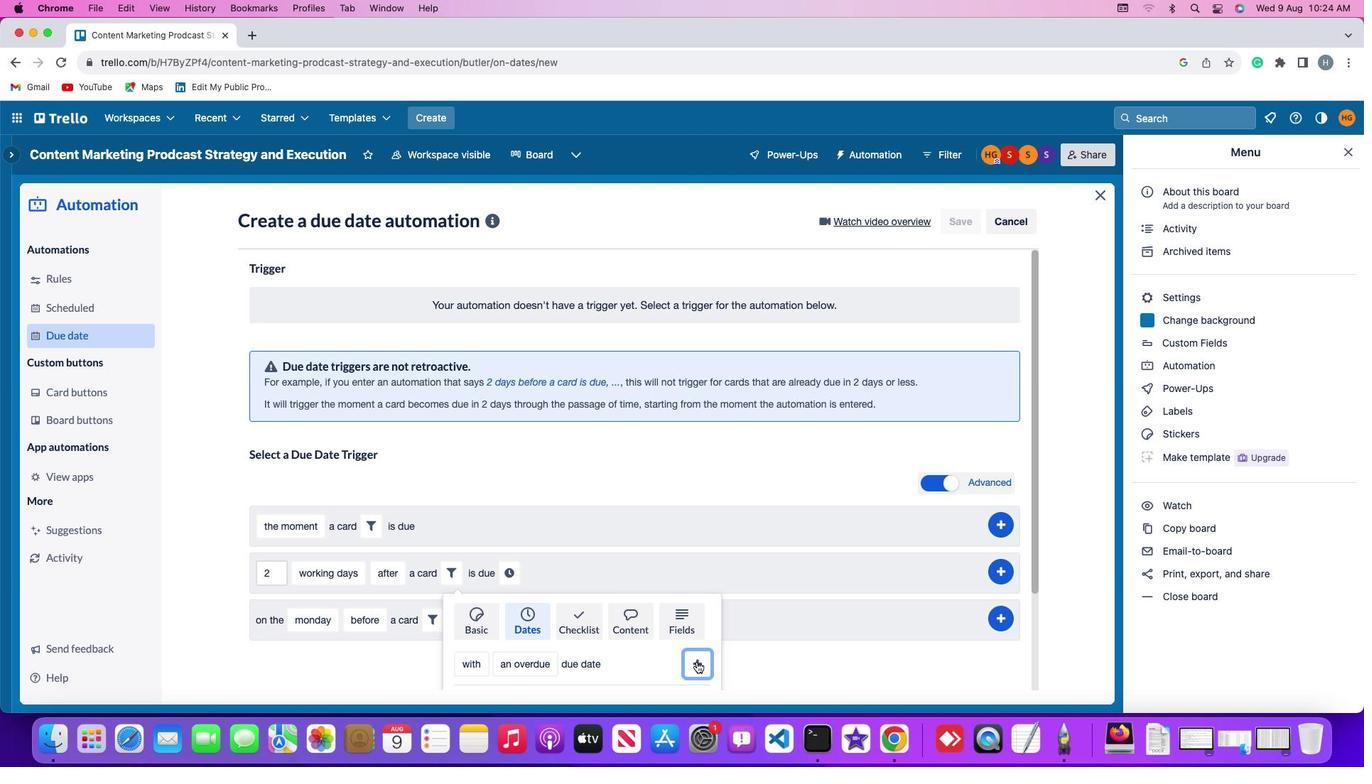 
Action: Mouse moved to (659, 576)
Screenshot: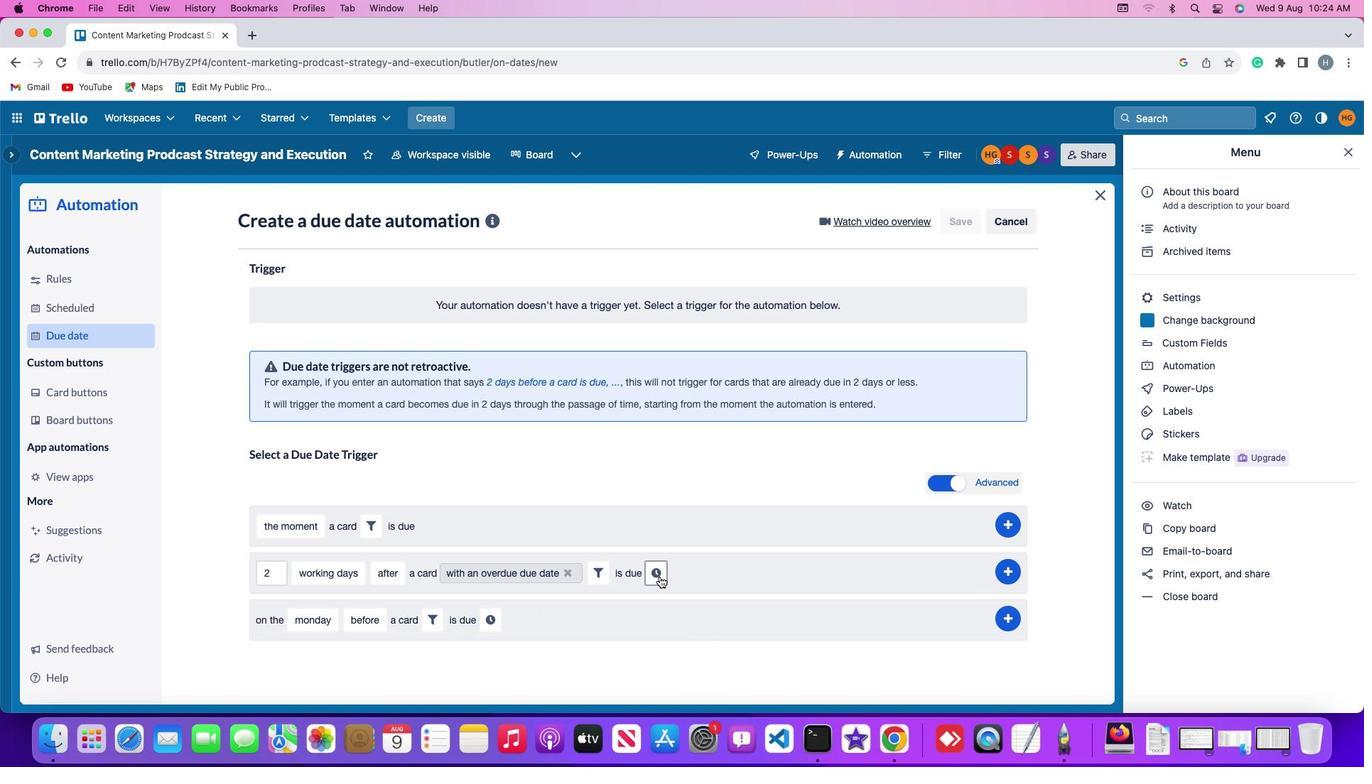 
Action: Mouse pressed left at (659, 576)
Screenshot: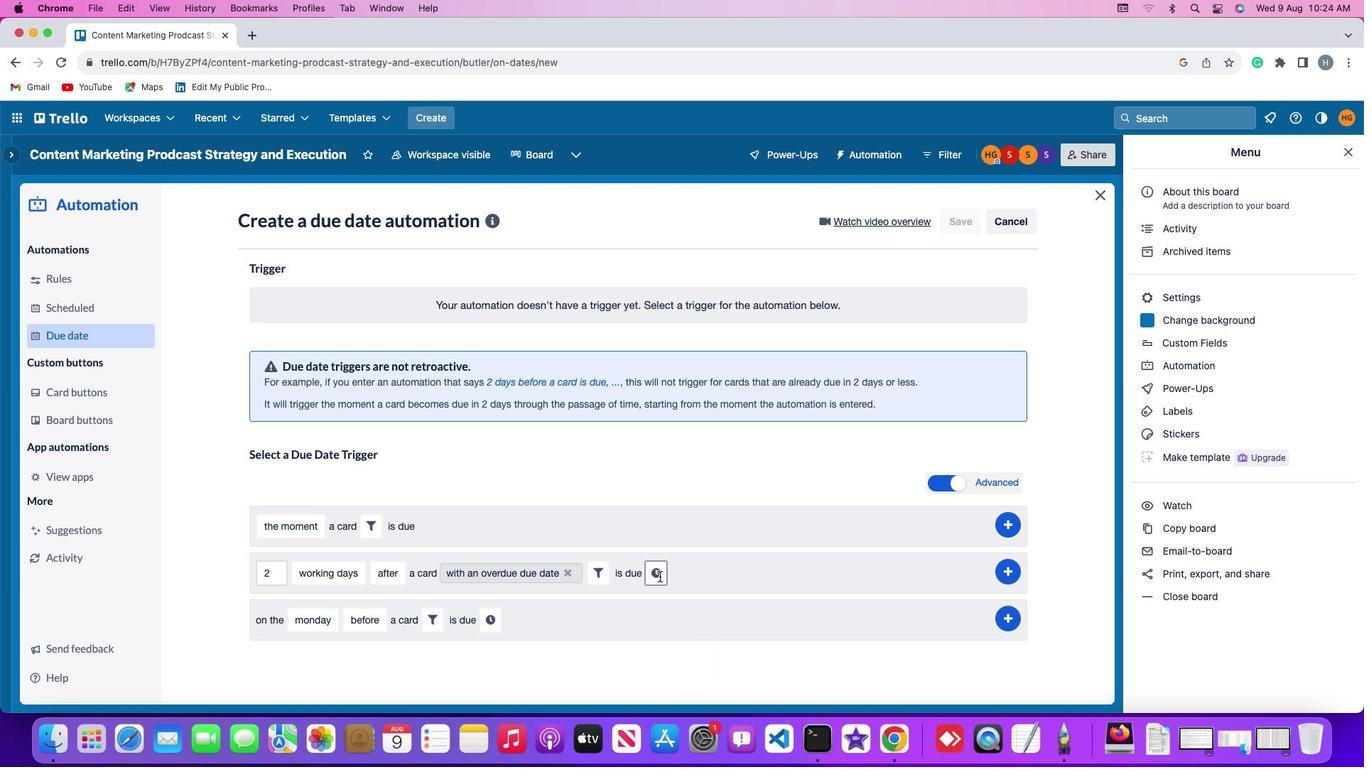 
Action: Mouse moved to (689, 576)
Screenshot: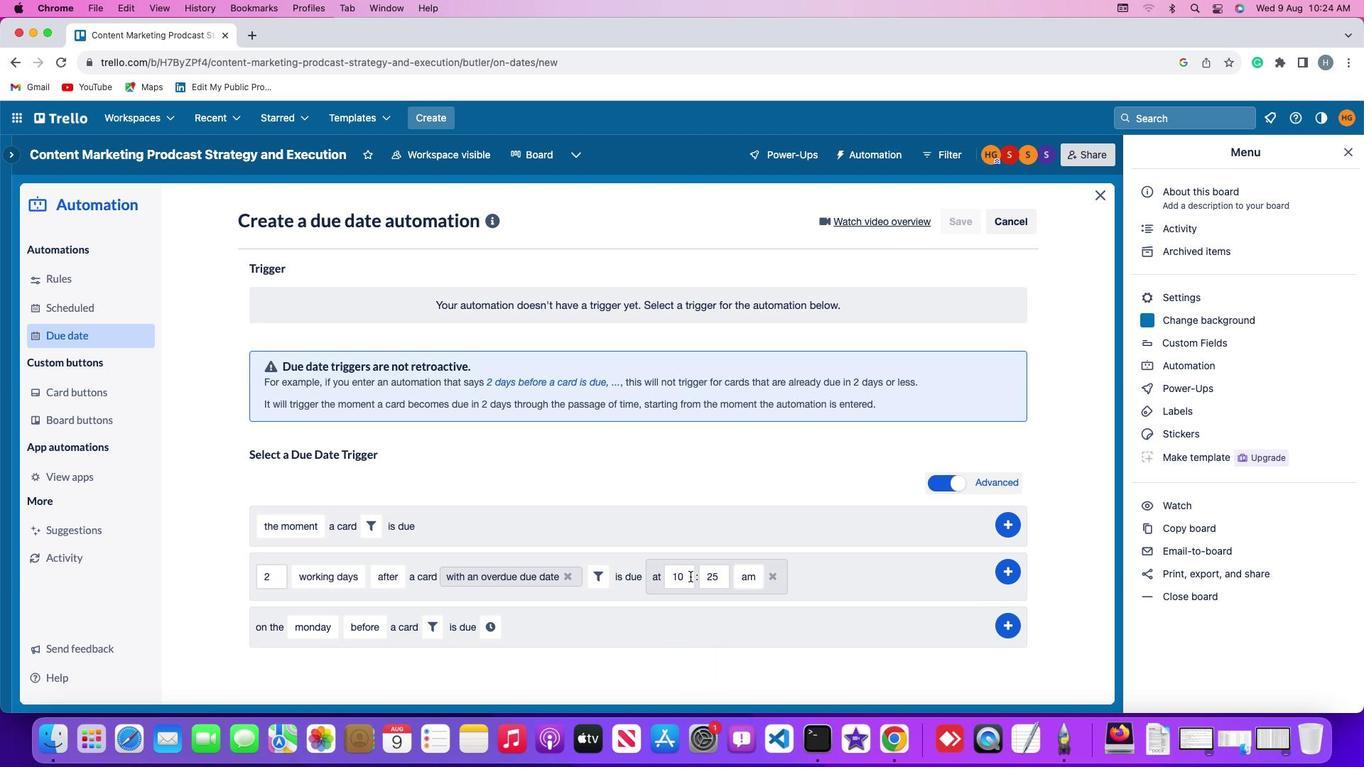 
Action: Mouse pressed left at (689, 576)
Screenshot: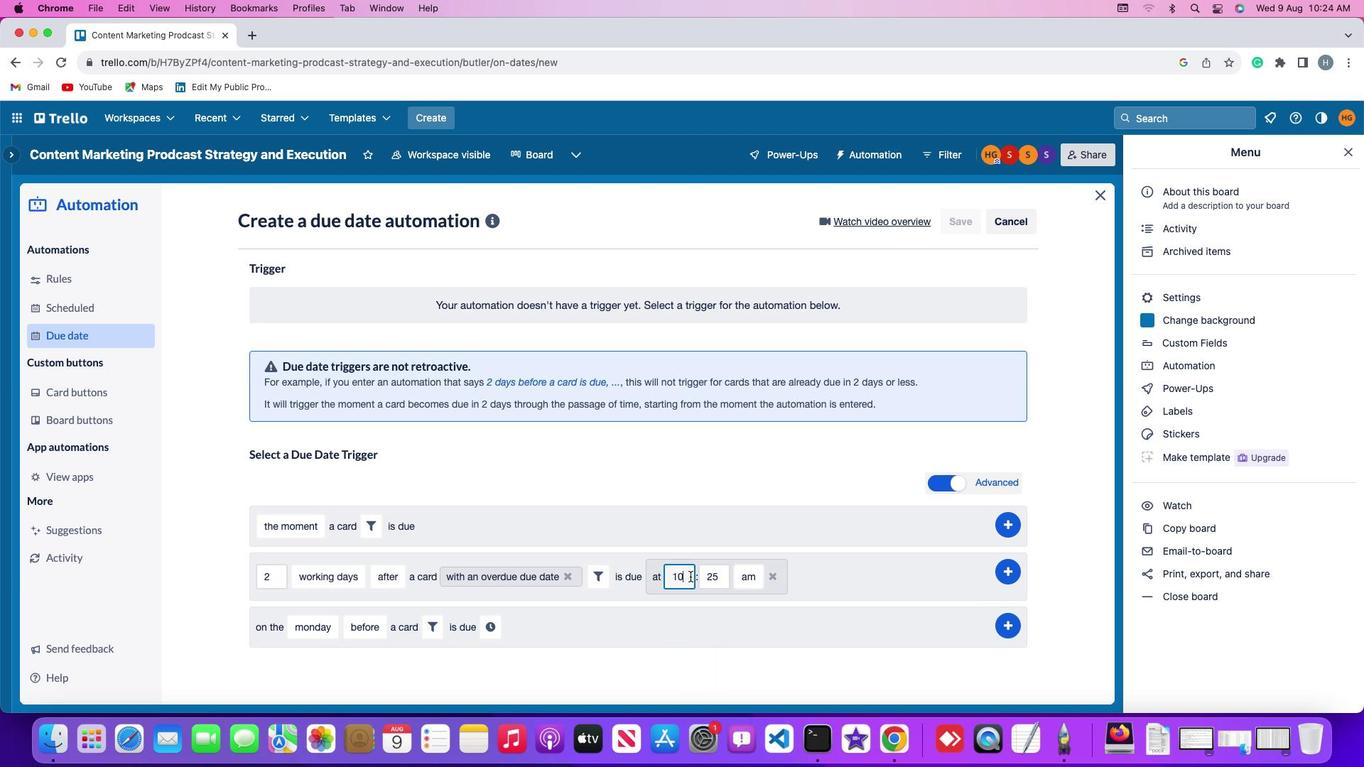 
Action: Key pressed Key.backspaceKey.backspace'1''1'
Screenshot: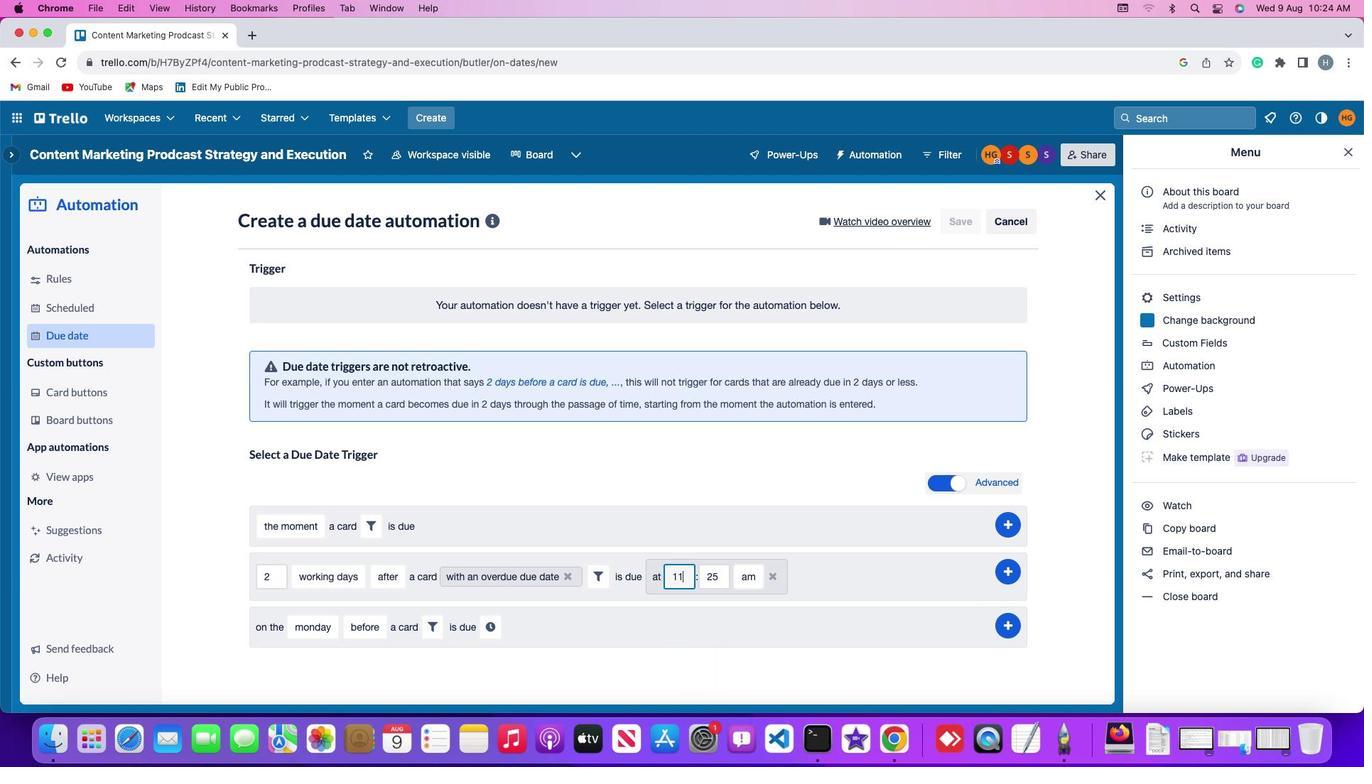 
Action: Mouse moved to (717, 576)
Screenshot: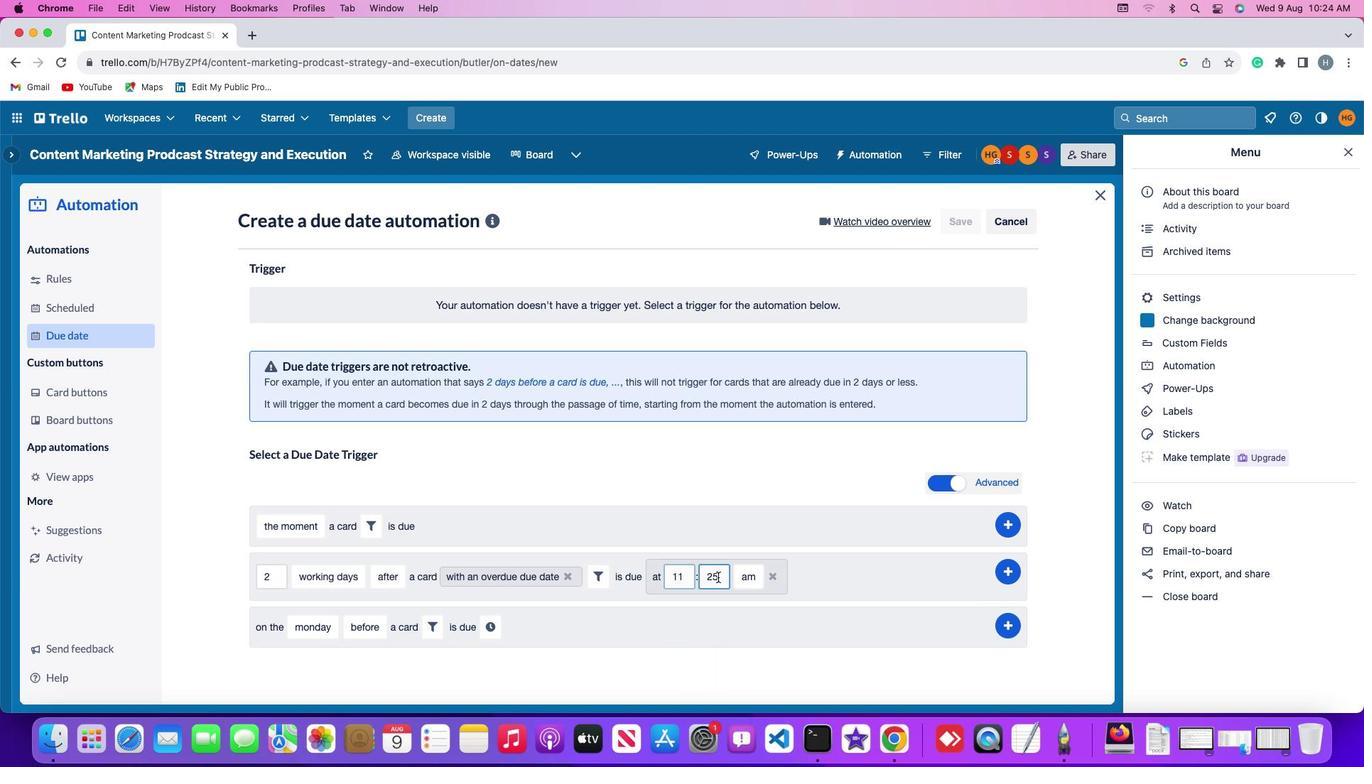 
Action: Mouse pressed left at (717, 576)
Screenshot: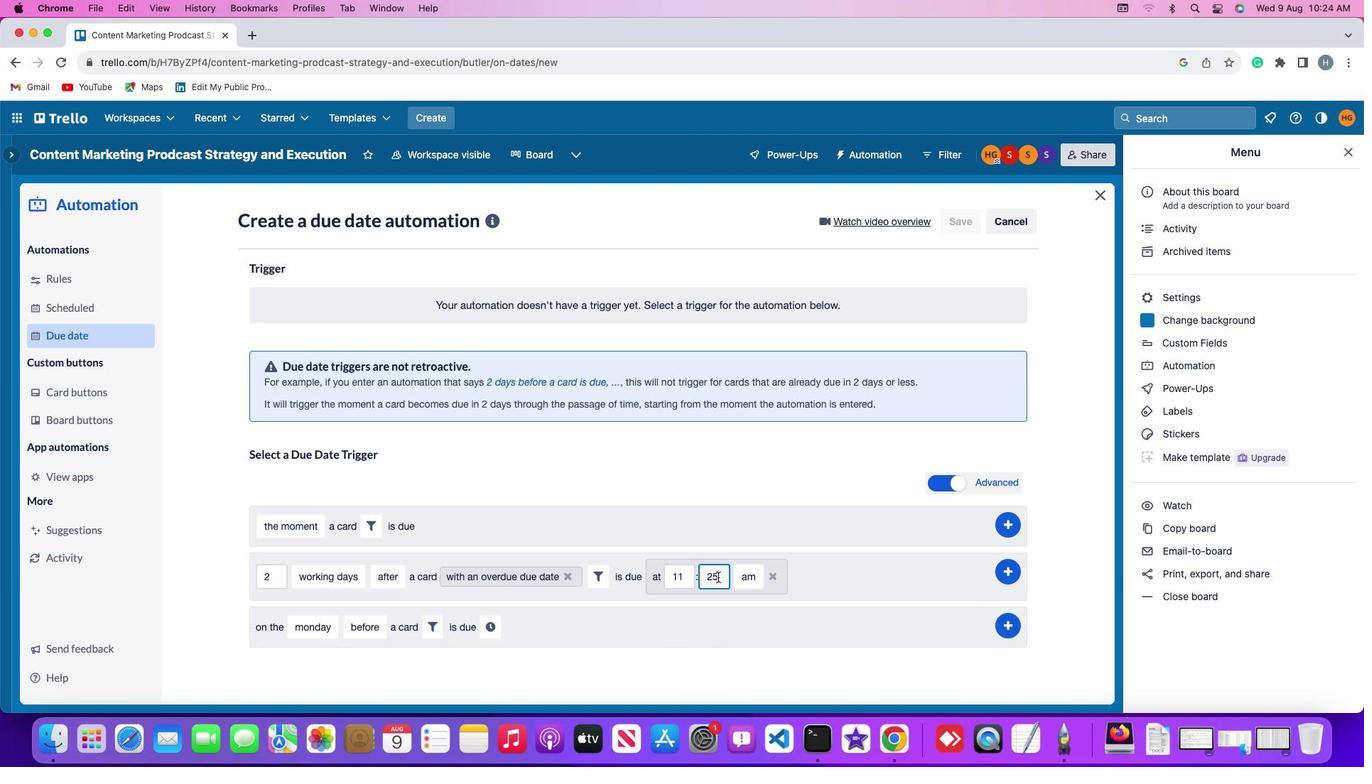 
Action: Mouse moved to (717, 576)
Screenshot: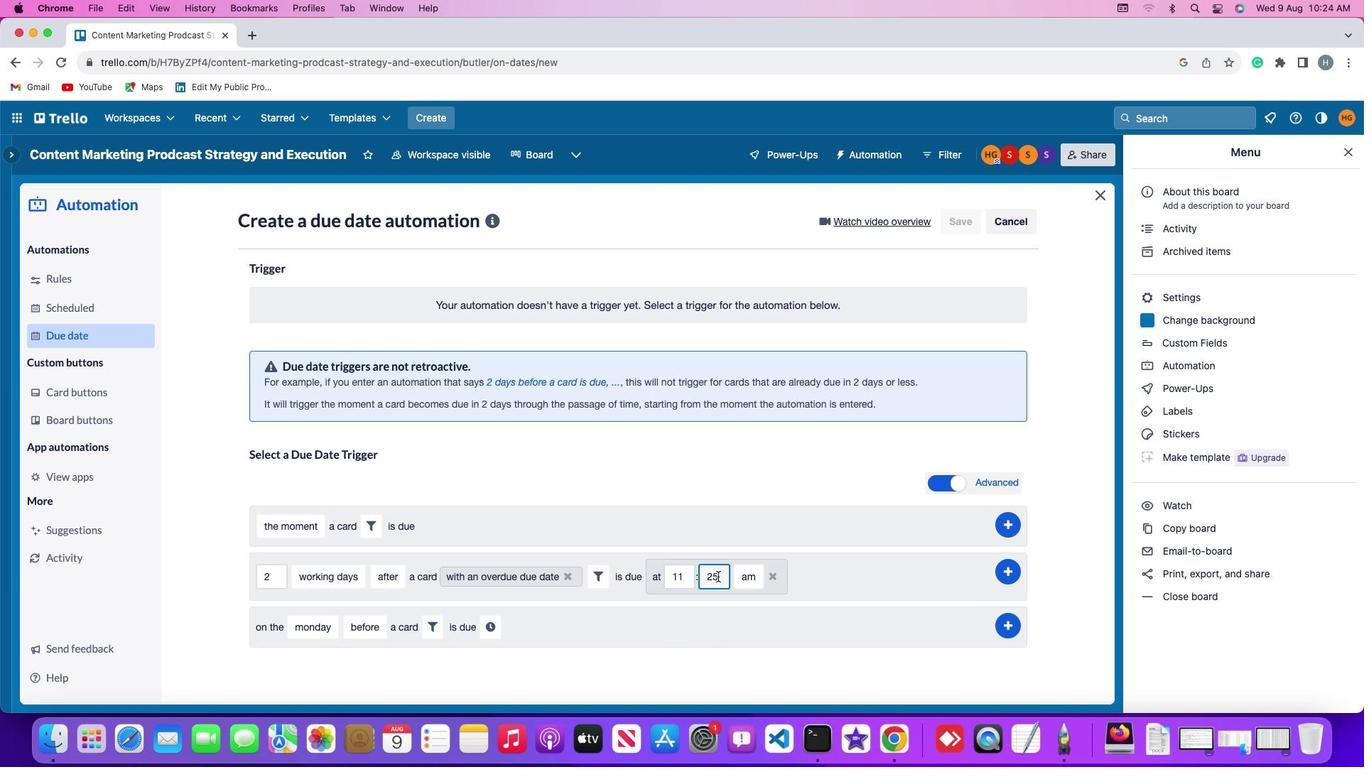 
Action: Key pressed Key.backspaceKey.backspaceKey.backspace'0''0'
Screenshot: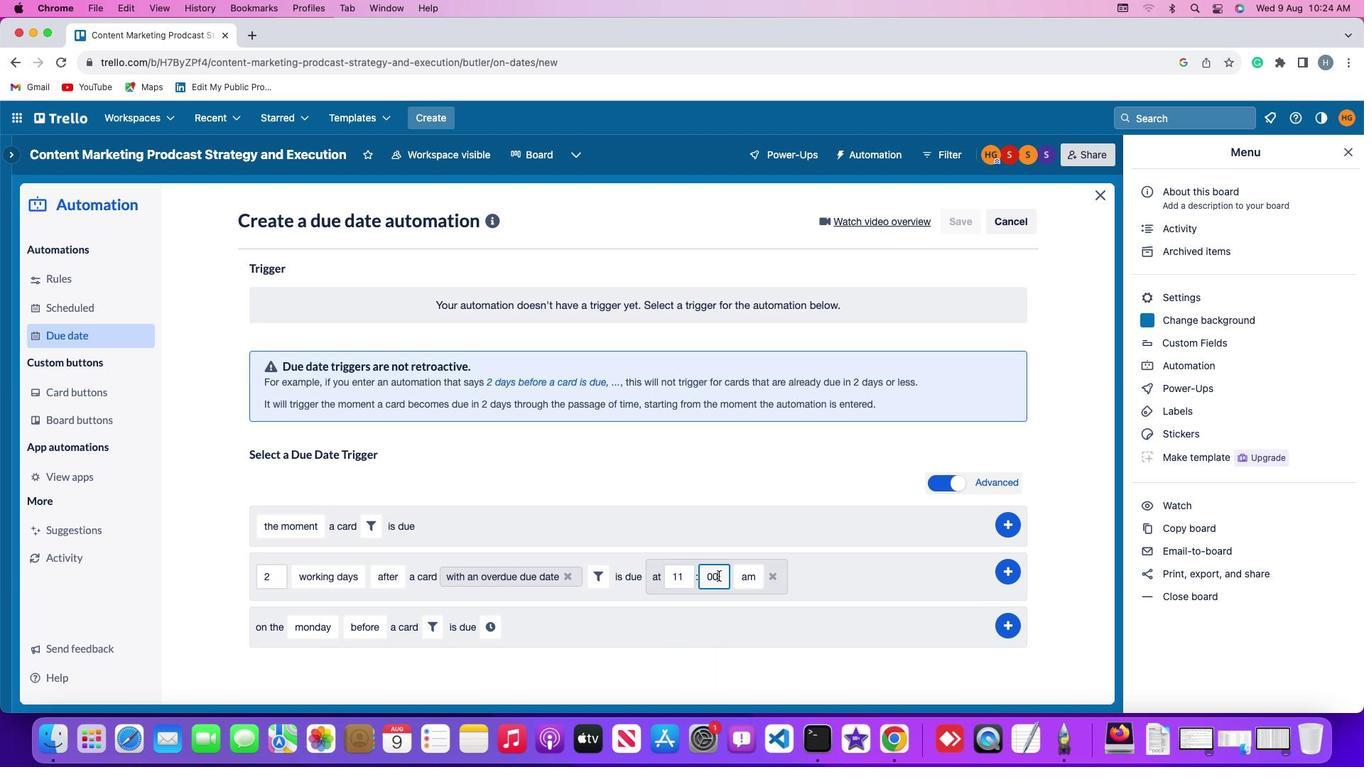 
Action: Mouse moved to (750, 574)
Screenshot: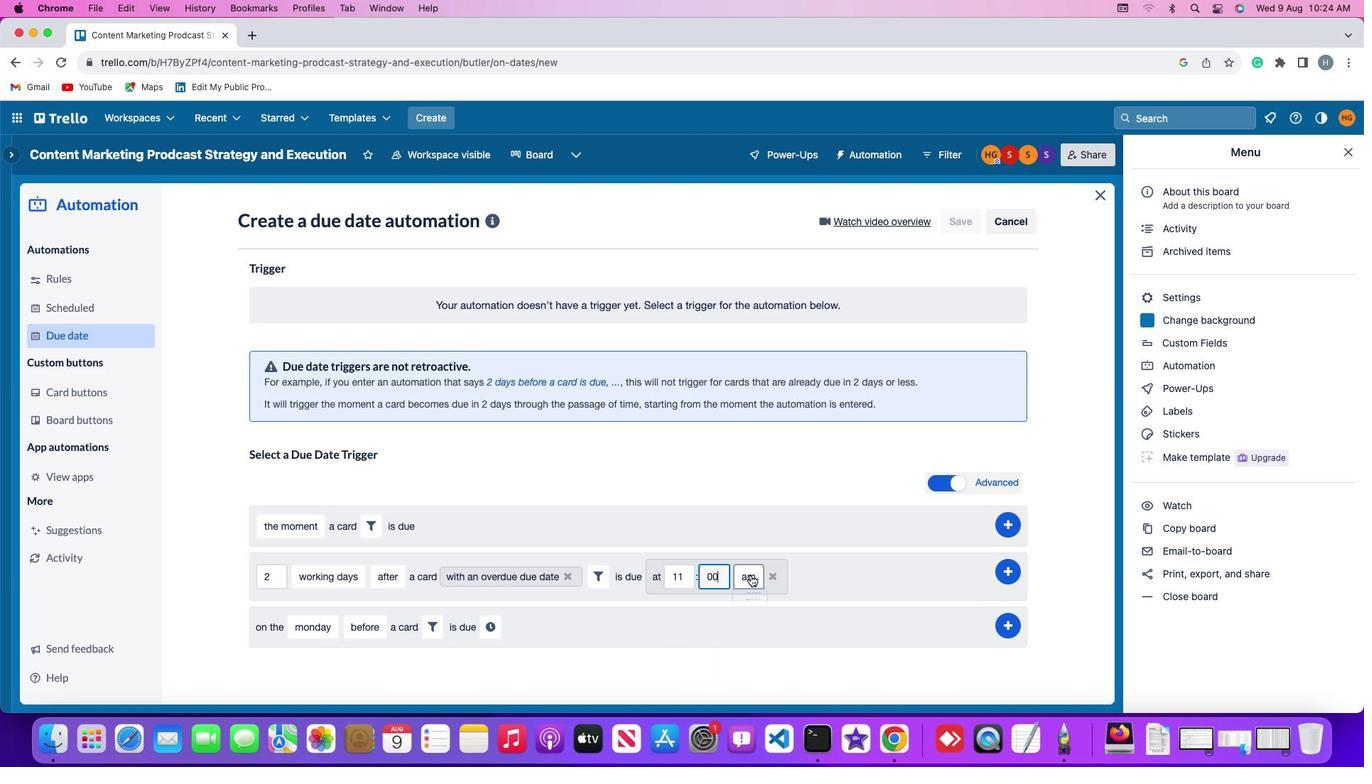 
Action: Mouse pressed left at (750, 574)
Screenshot: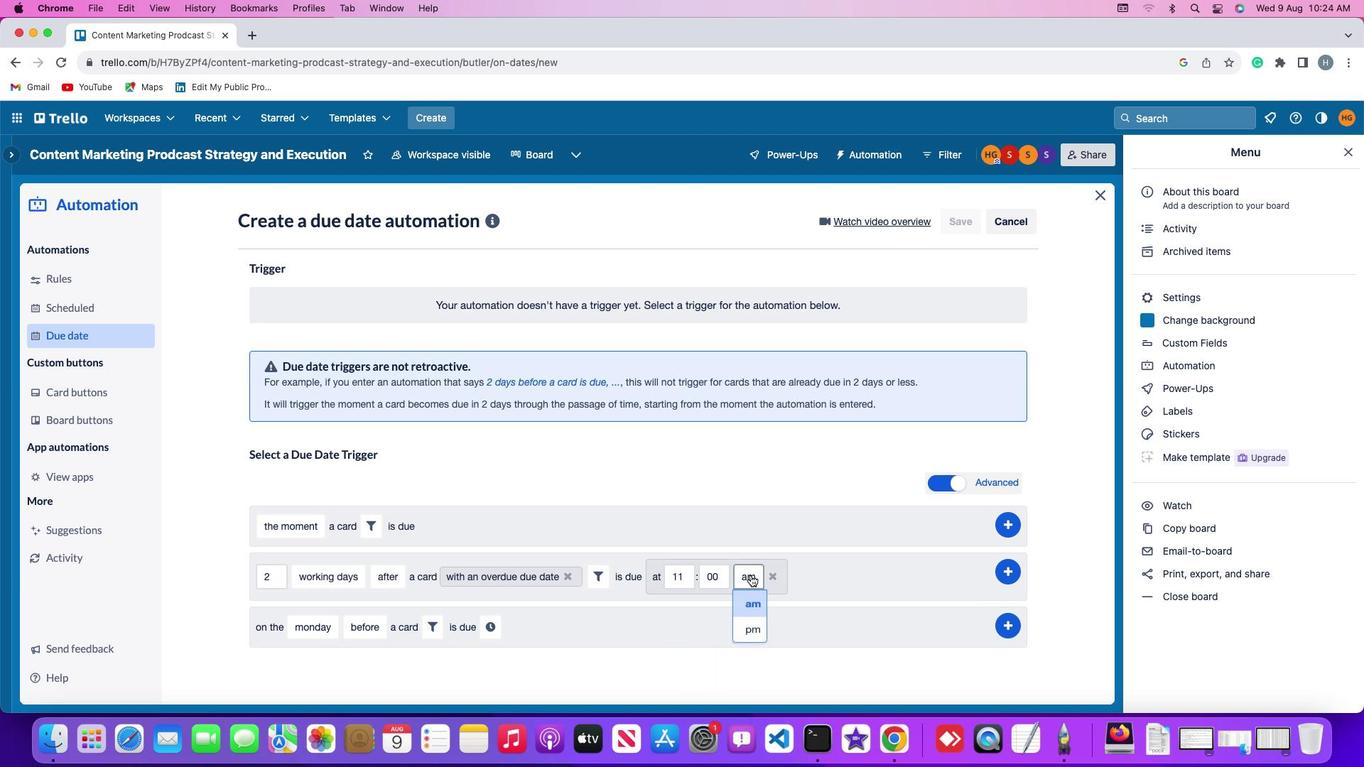 
Action: Mouse moved to (749, 603)
Screenshot: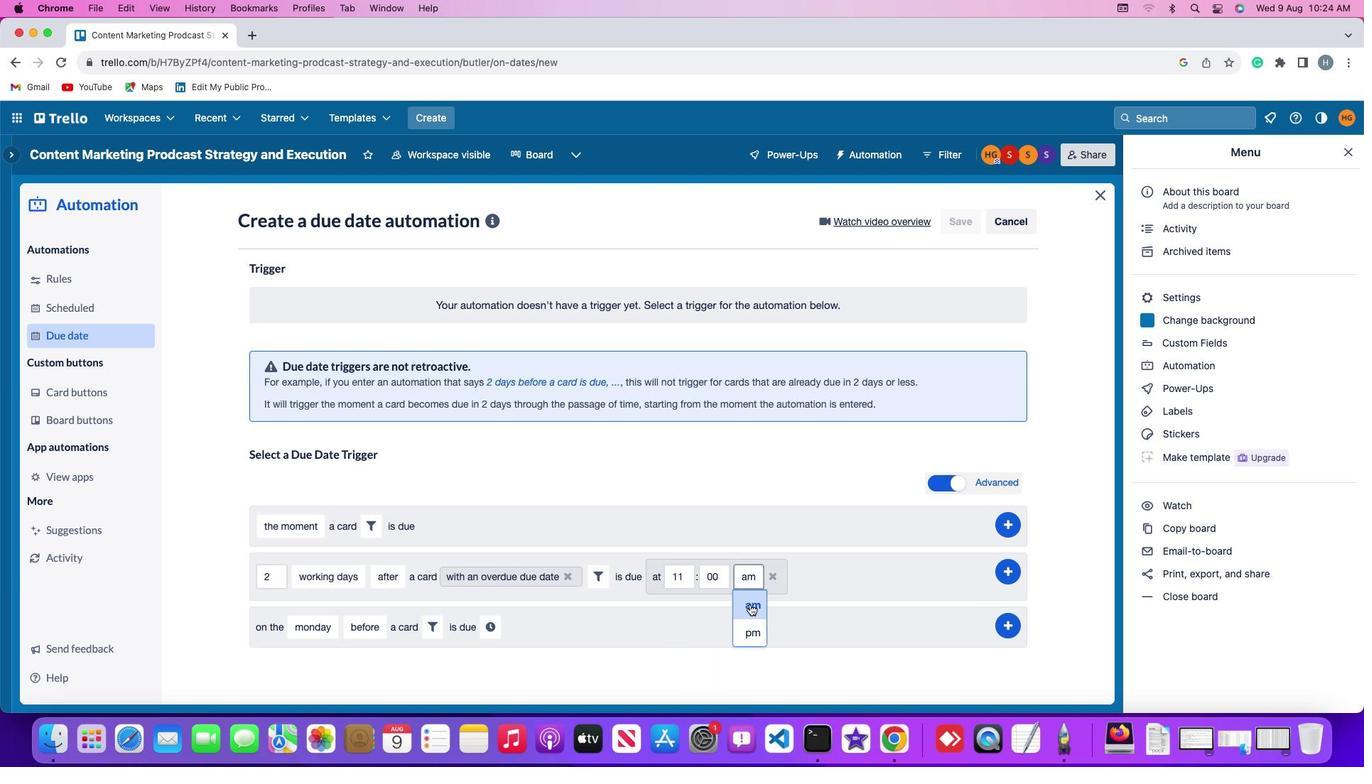 
Action: Mouse pressed left at (749, 603)
Screenshot: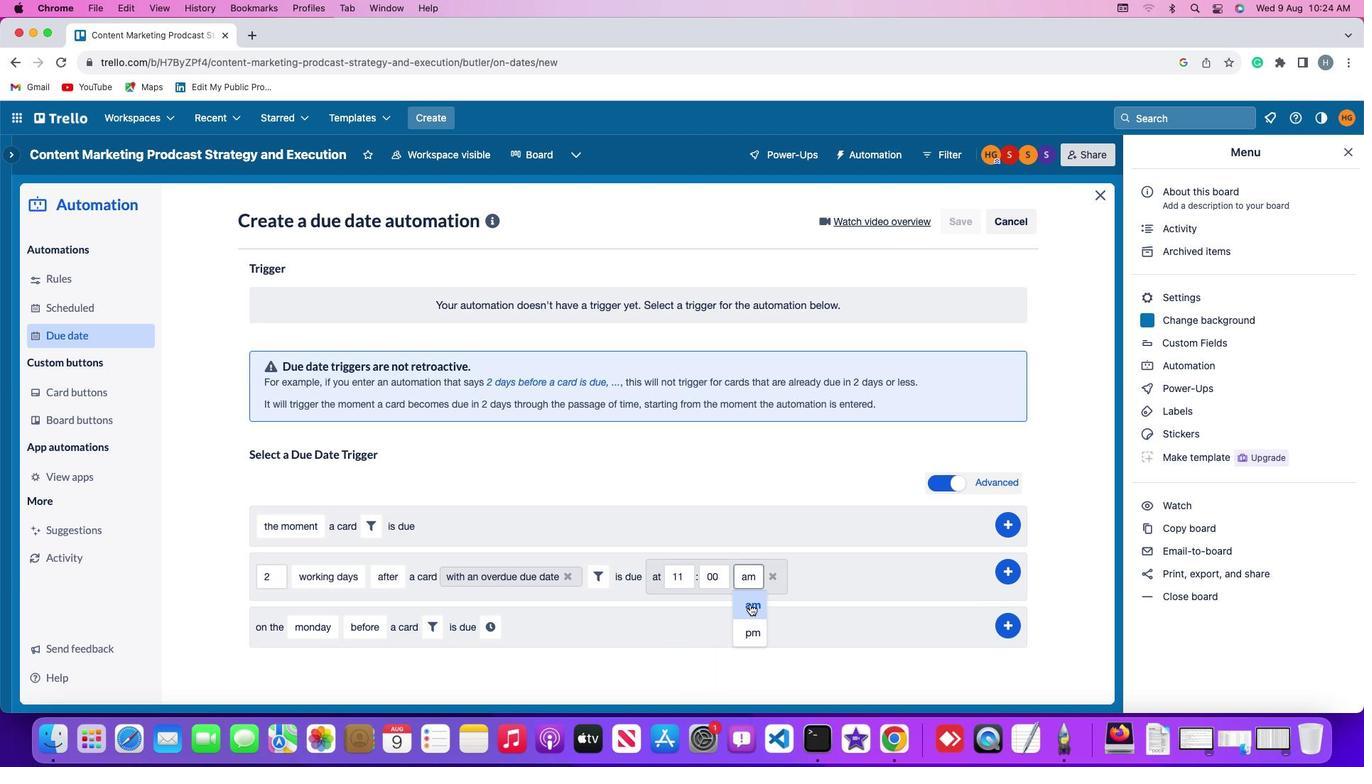 
Action: Mouse moved to (1008, 567)
Screenshot: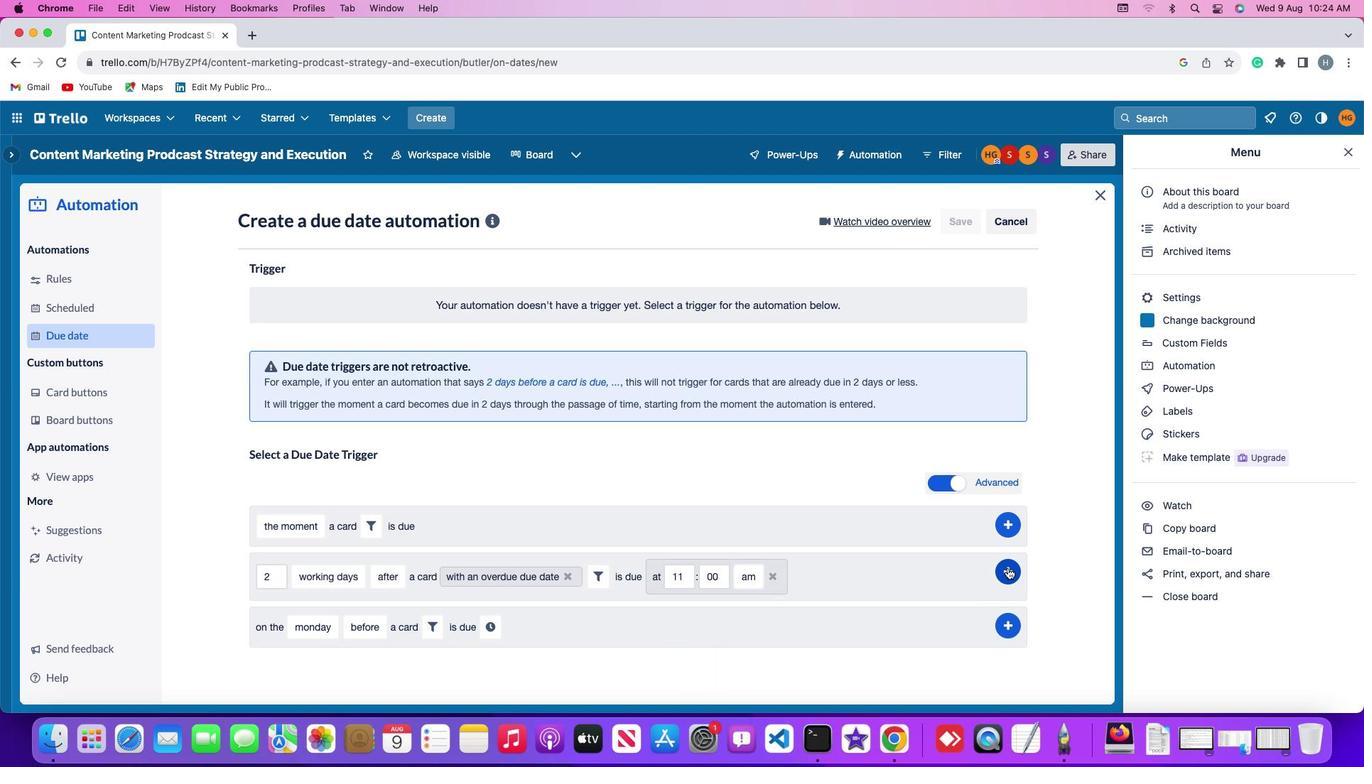 
Action: Mouse pressed left at (1008, 567)
Screenshot: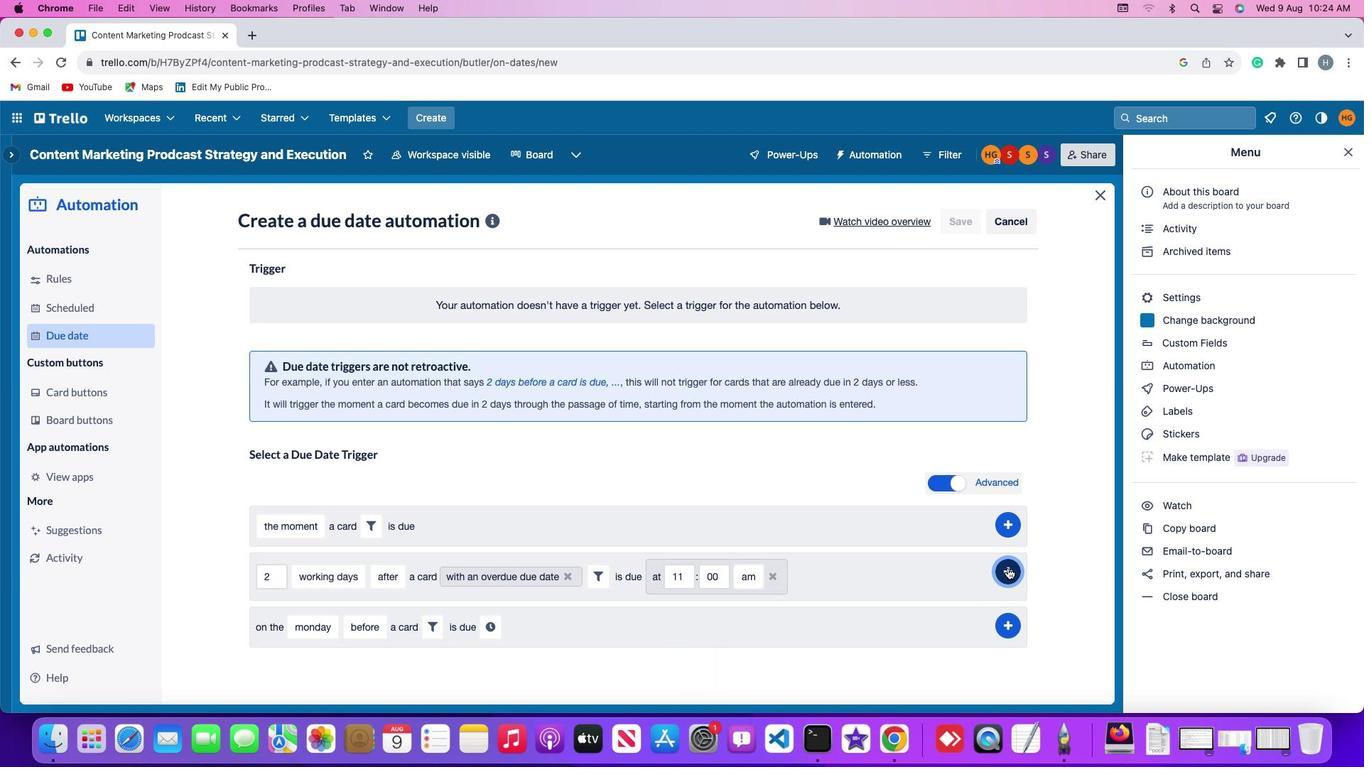 
Action: Mouse moved to (1048, 436)
Screenshot: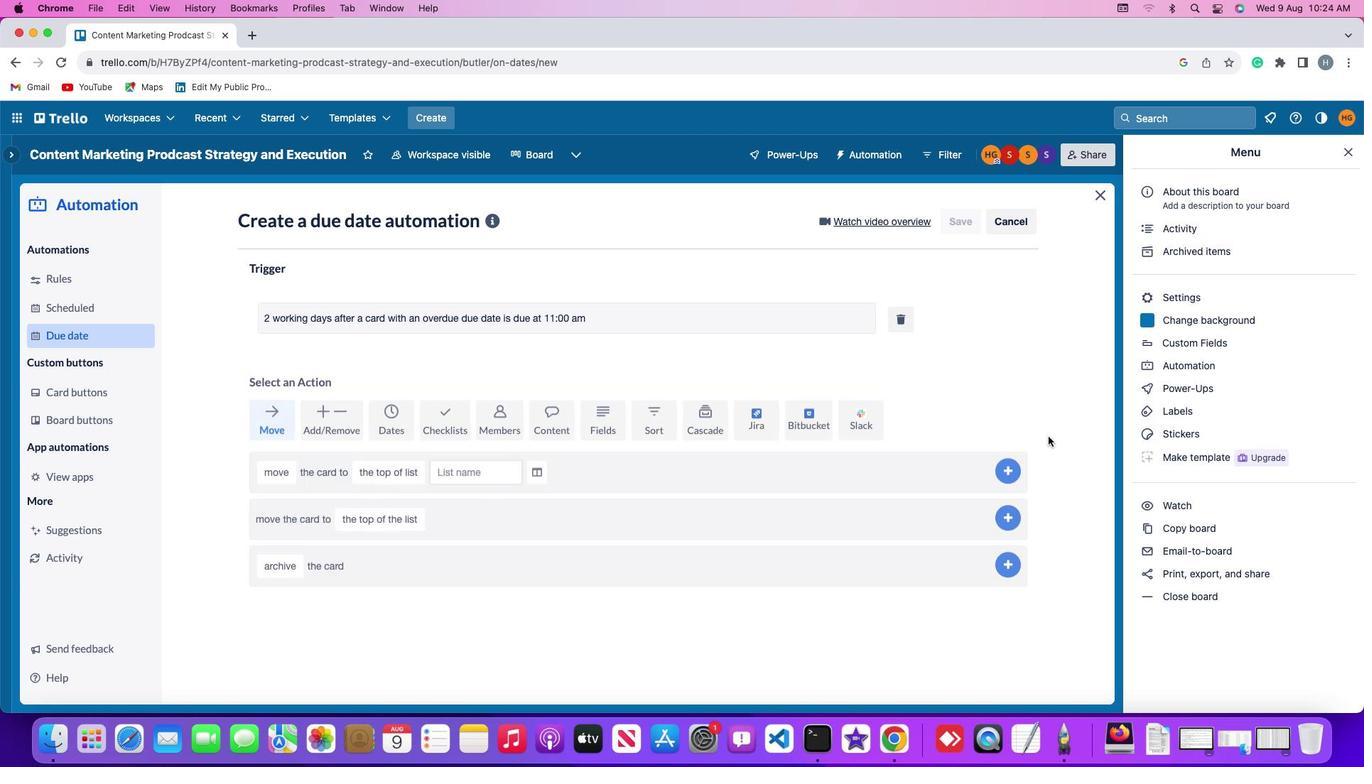 
